 Task: Find connections with filter location Châlons-en-Champagne with filter topic #marketingdigitalwith filter profile language French with filter current company Republic World with filter school Amity University with filter industry Motor Vehicle Manufacturing with filter service category Nonprofit Consulting with filter keywords title Content Strategist
Action: Mouse moved to (526, 68)
Screenshot: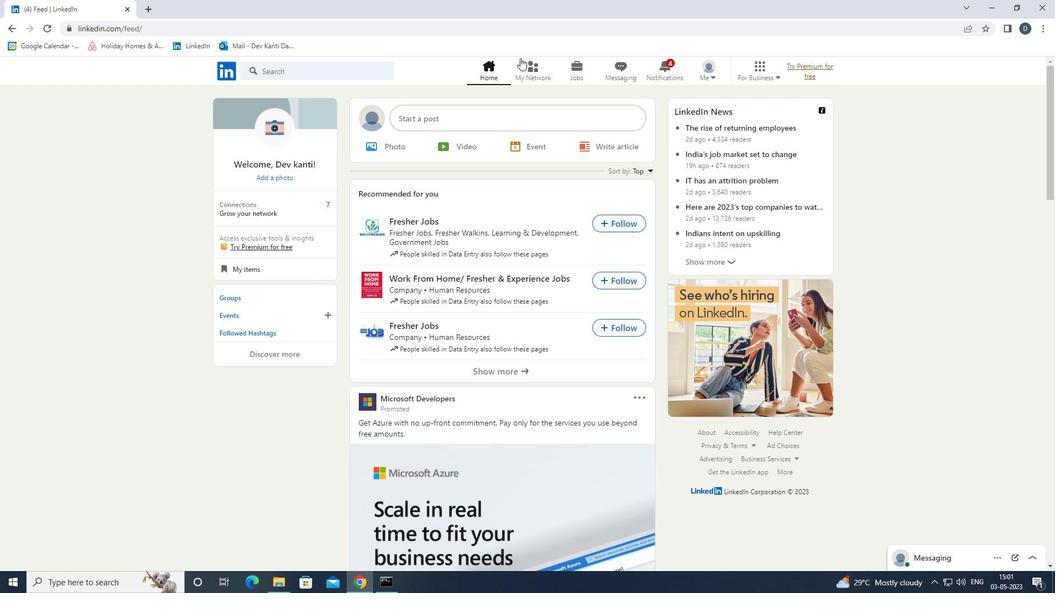 
Action: Mouse pressed left at (526, 68)
Screenshot: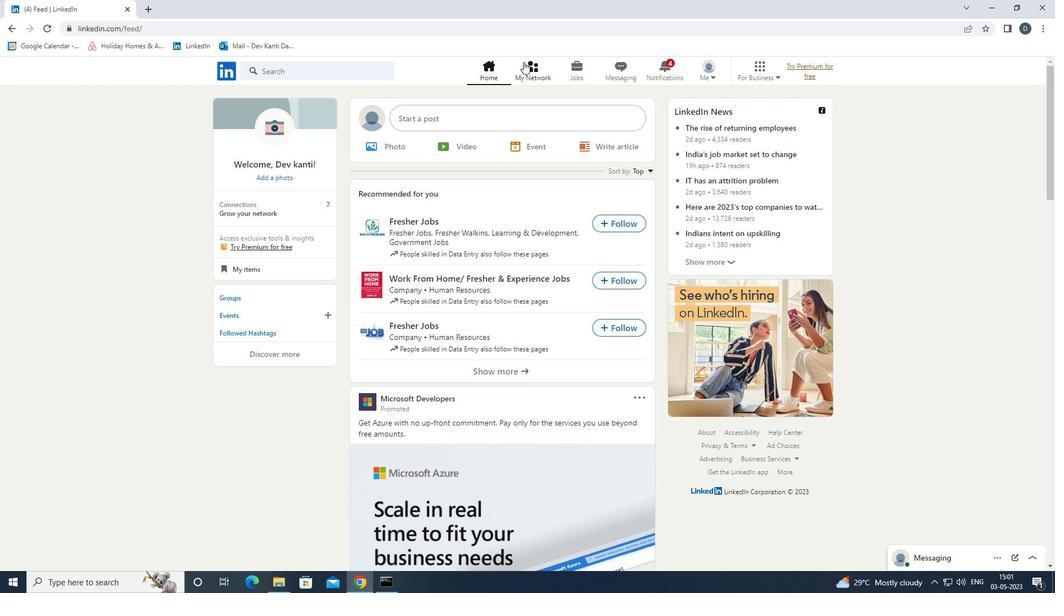 
Action: Mouse moved to (365, 134)
Screenshot: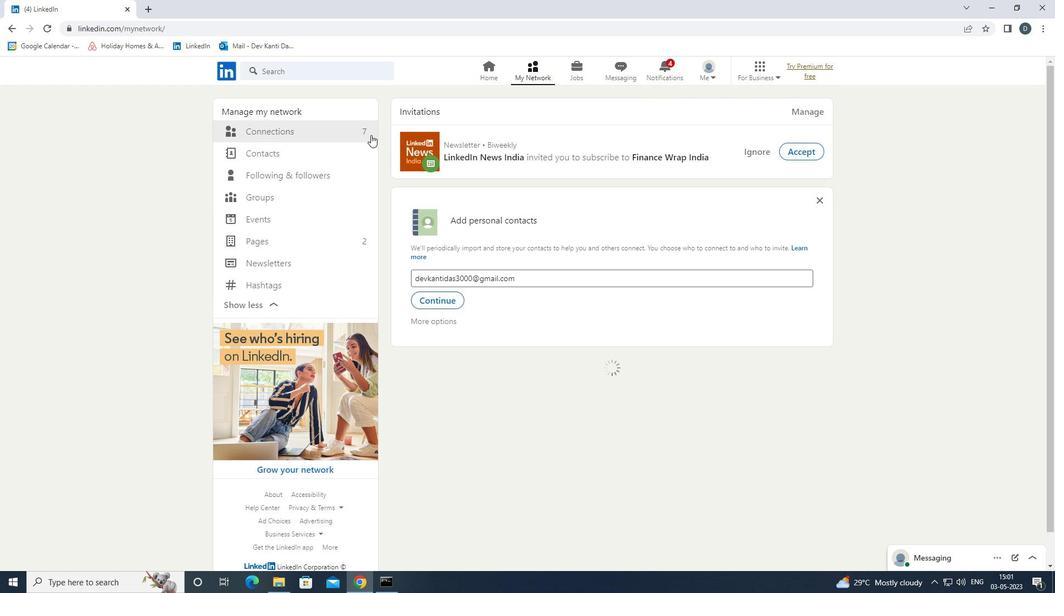
Action: Mouse pressed left at (365, 134)
Screenshot: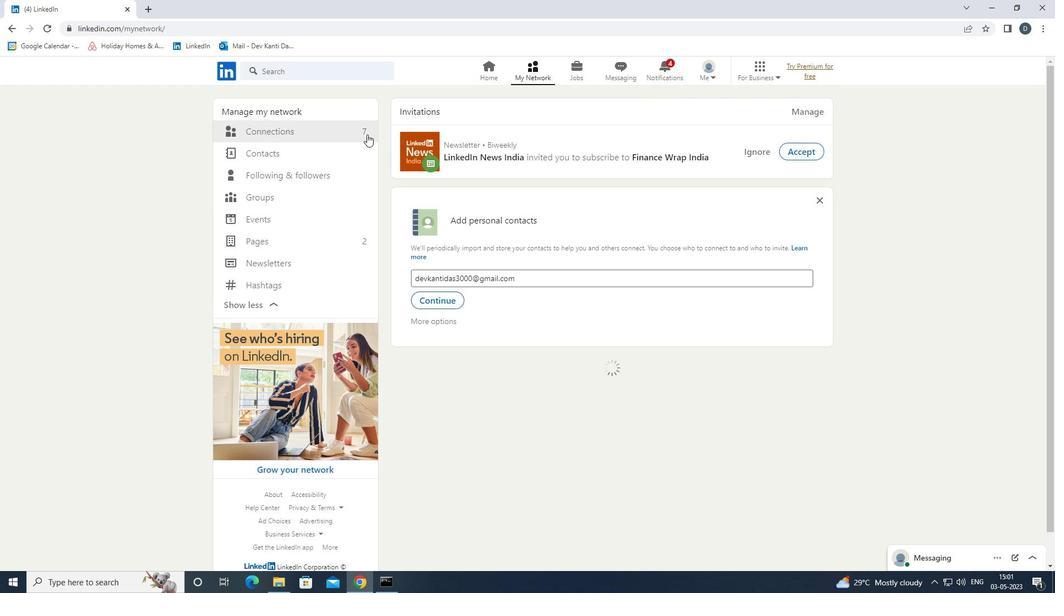 
Action: Mouse moved to (617, 136)
Screenshot: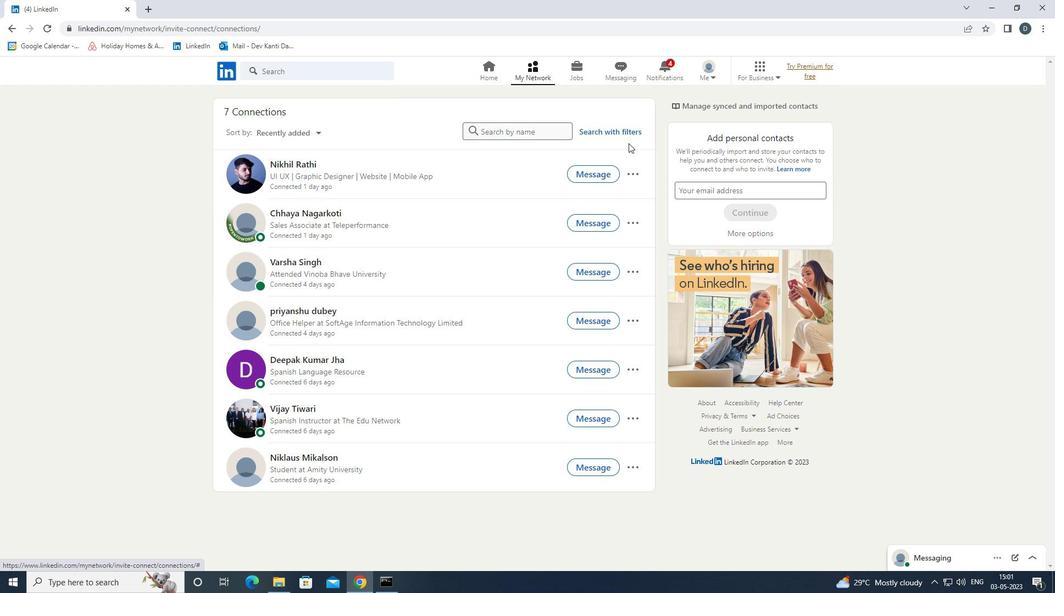 
Action: Mouse pressed left at (617, 136)
Screenshot: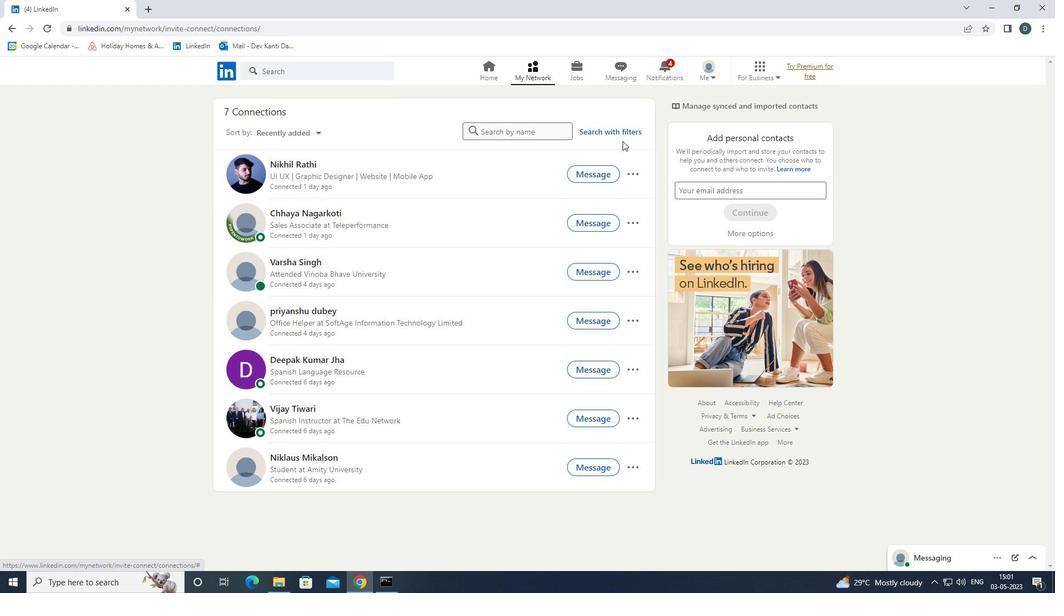 
Action: Mouse moved to (550, 100)
Screenshot: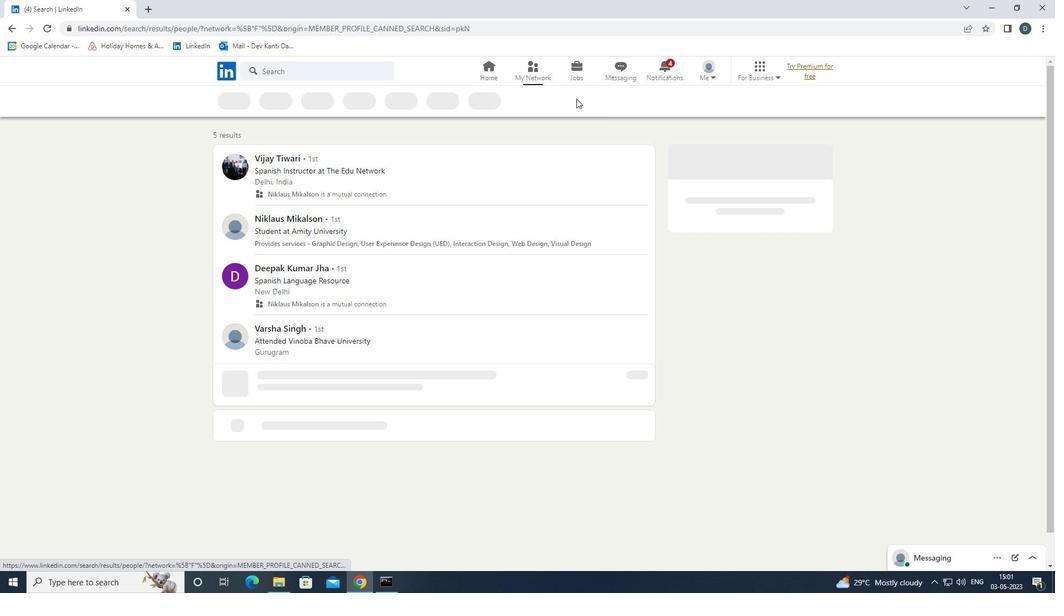 
Action: Mouse pressed left at (550, 100)
Screenshot: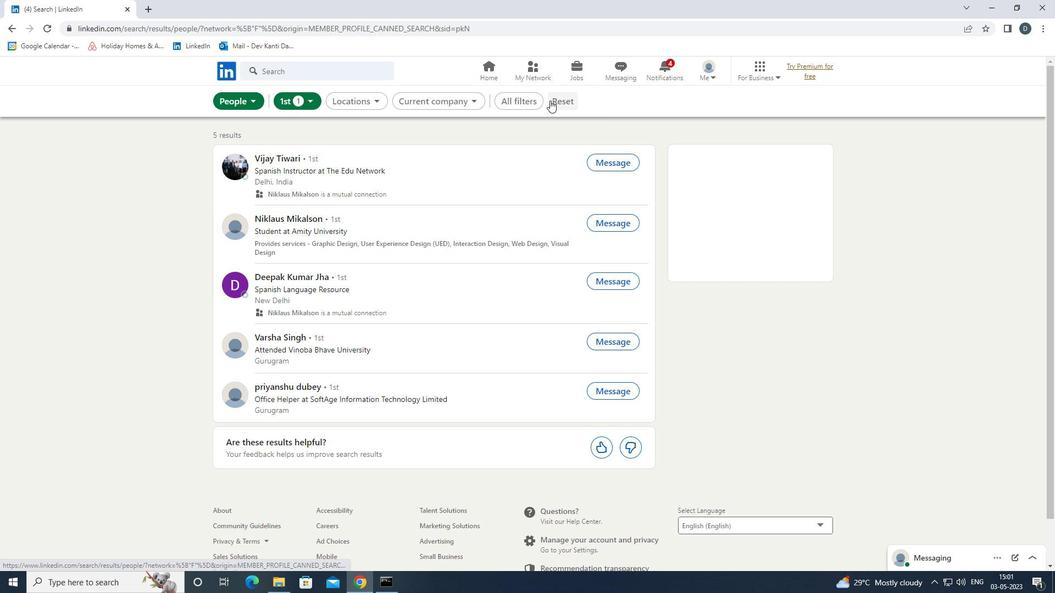 
Action: Mouse moved to (531, 105)
Screenshot: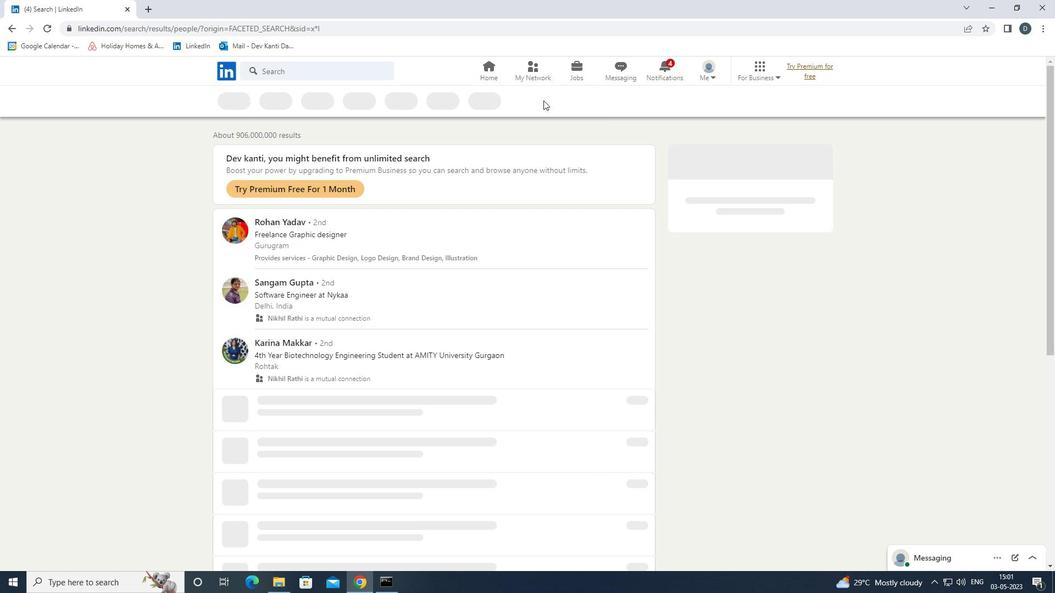 
Action: Mouse pressed left at (531, 105)
Screenshot: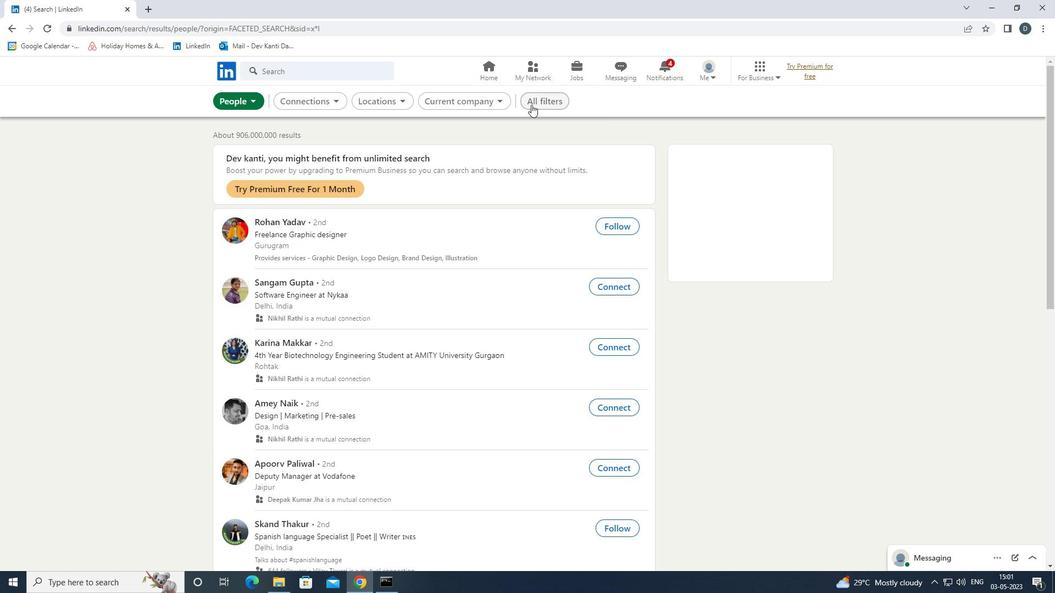 
Action: Mouse moved to (937, 322)
Screenshot: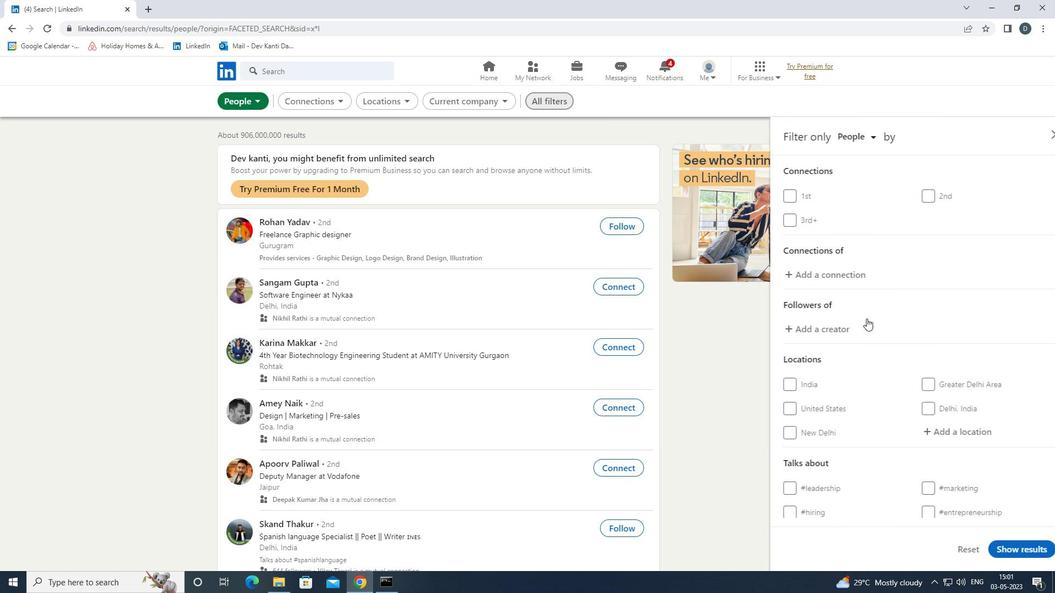 
Action: Mouse scrolled (937, 321) with delta (0, 0)
Screenshot: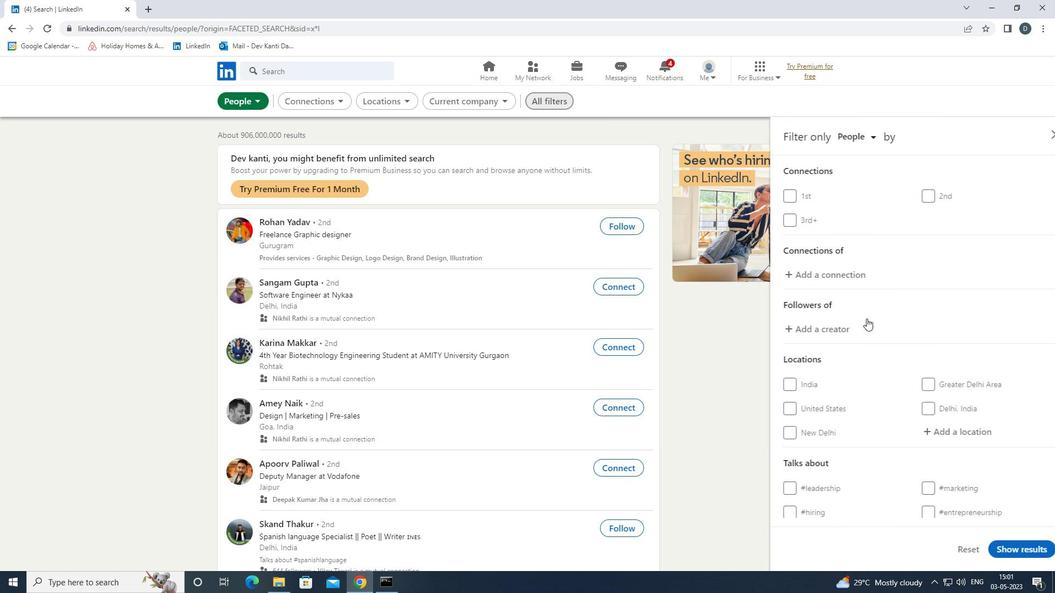 
Action: Mouse moved to (938, 322)
Screenshot: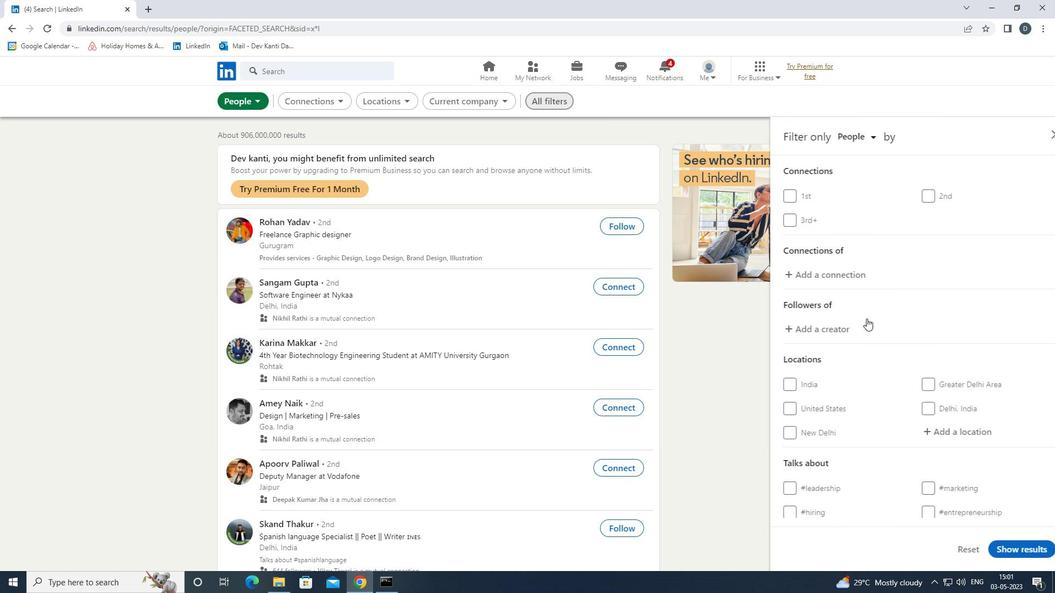 
Action: Mouse scrolled (938, 321) with delta (0, 0)
Screenshot: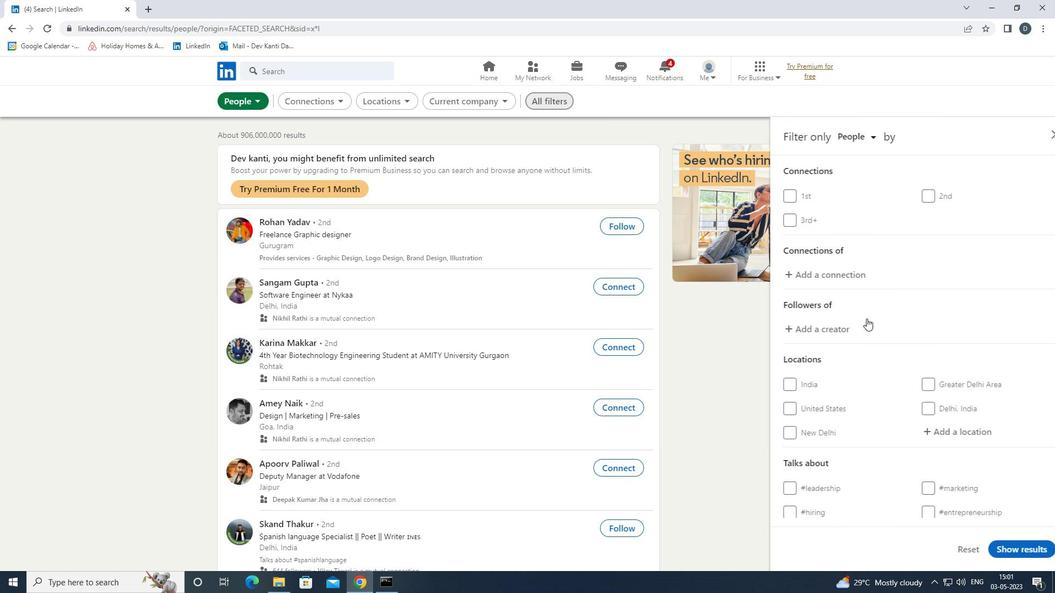 
Action: Mouse moved to (937, 318)
Screenshot: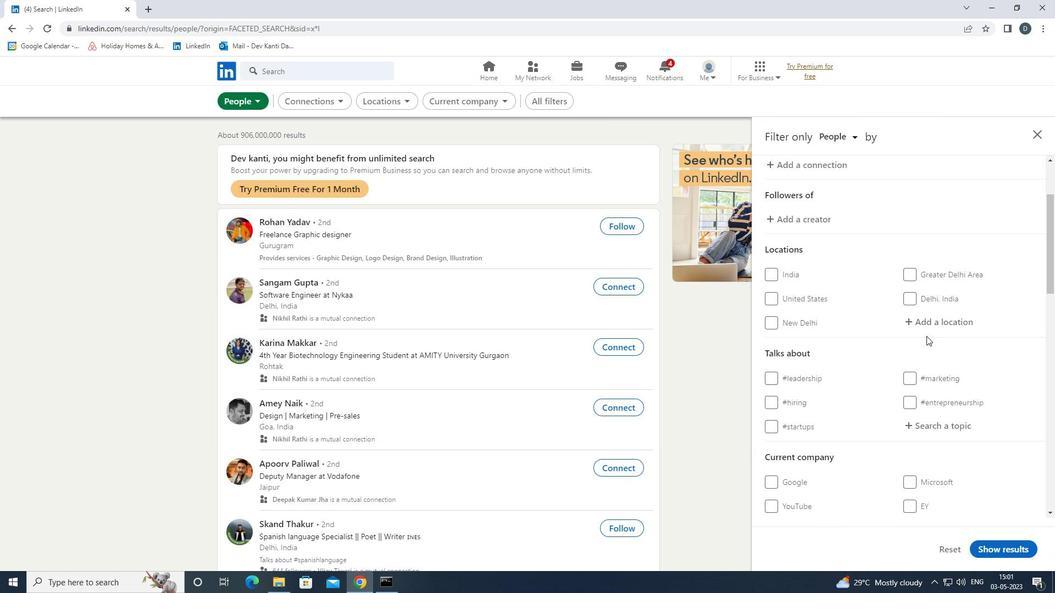 
Action: Mouse pressed left at (937, 318)
Screenshot: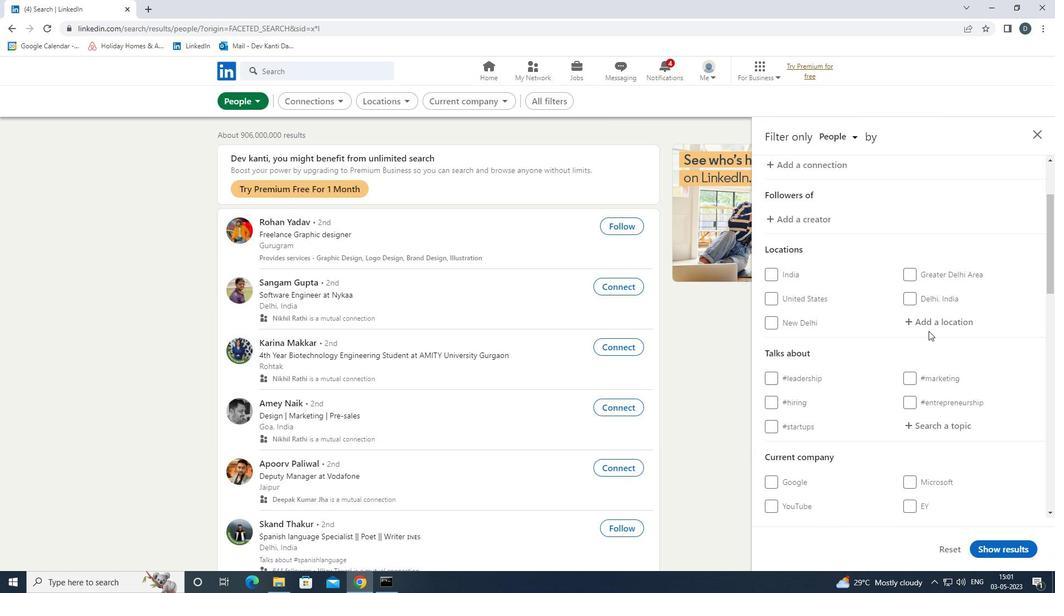 
Action: Mouse moved to (938, 318)
Screenshot: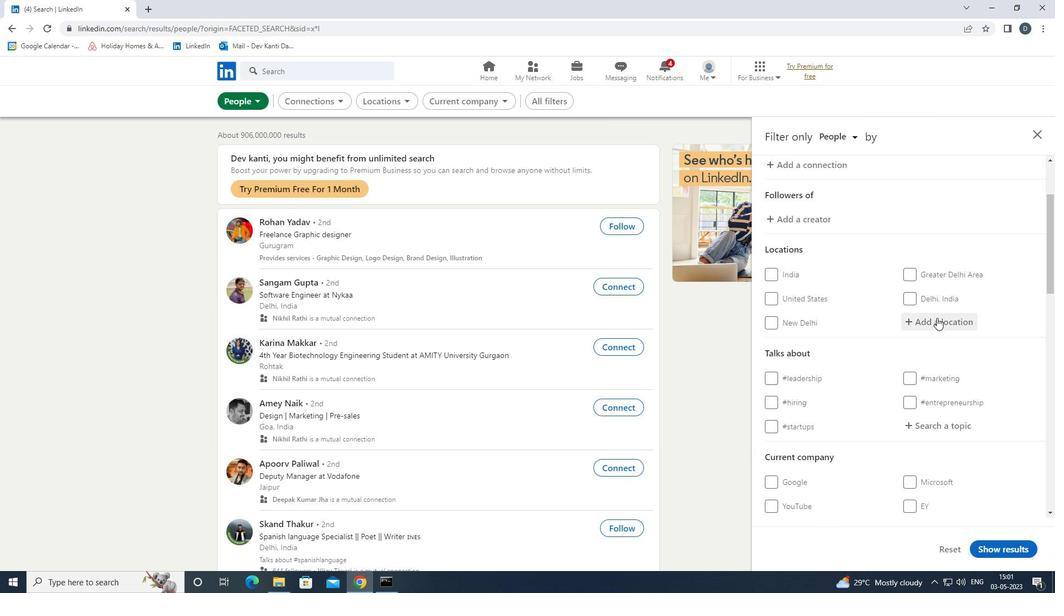 
Action: Key pressed <Key.shift>CHALONS<Key.down><Key.enter>
Screenshot: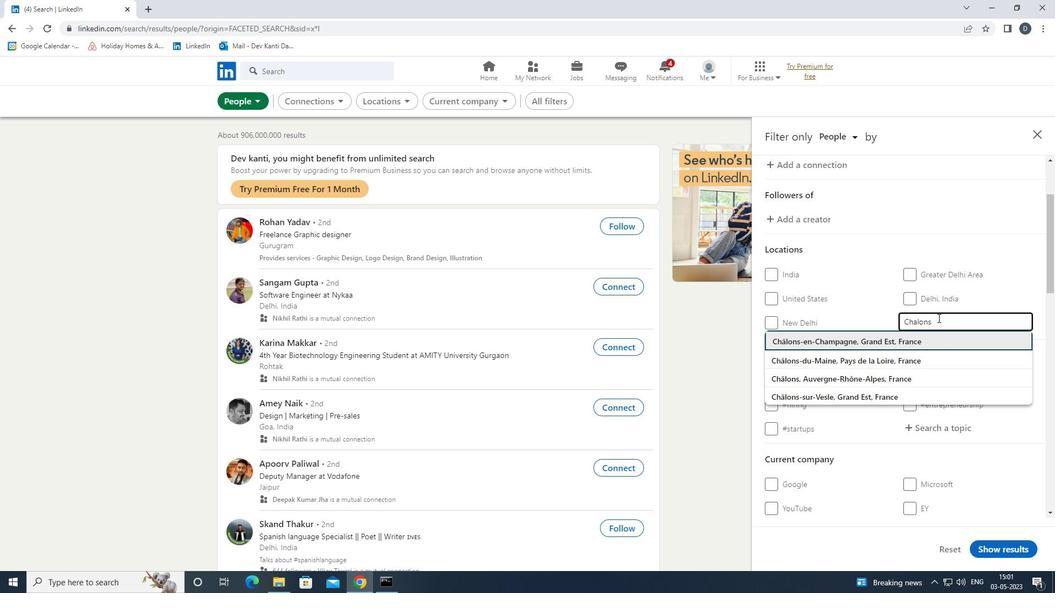 
Action: Mouse moved to (857, 268)
Screenshot: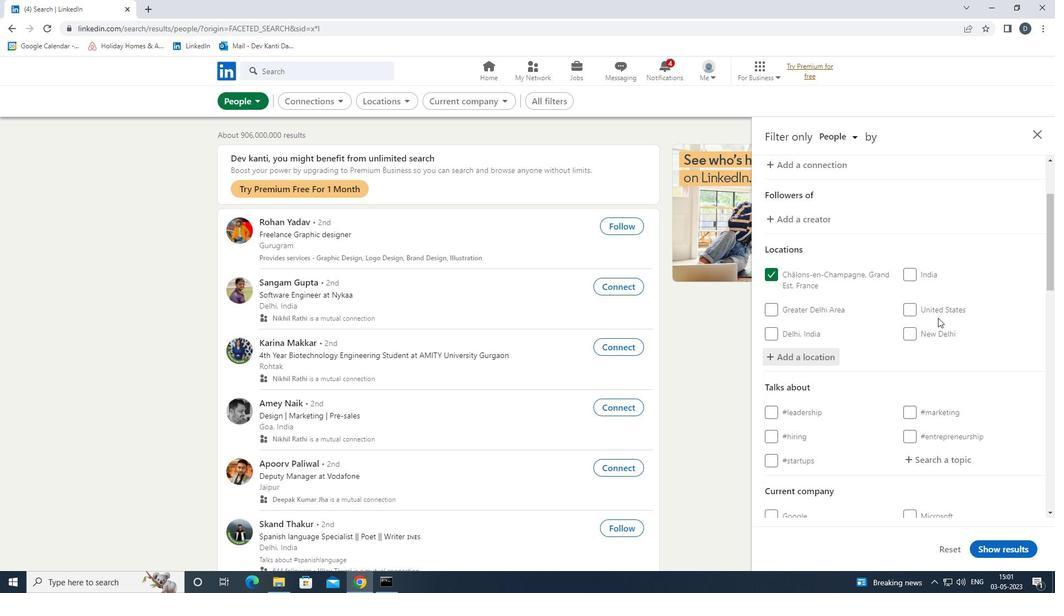 
Action: Mouse scrolled (857, 267) with delta (0, 0)
Screenshot: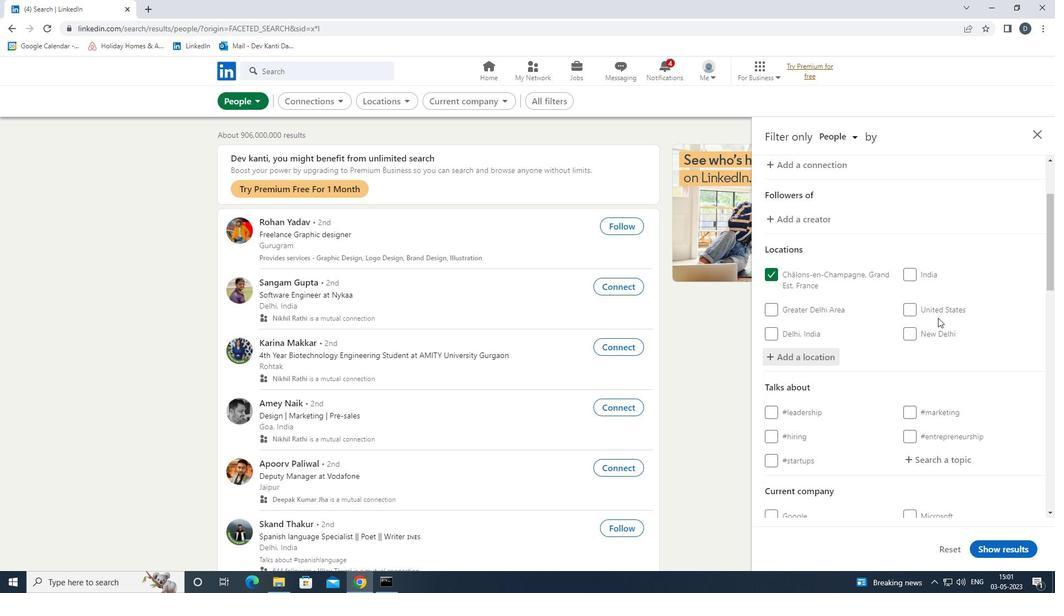 
Action: Mouse moved to (859, 275)
Screenshot: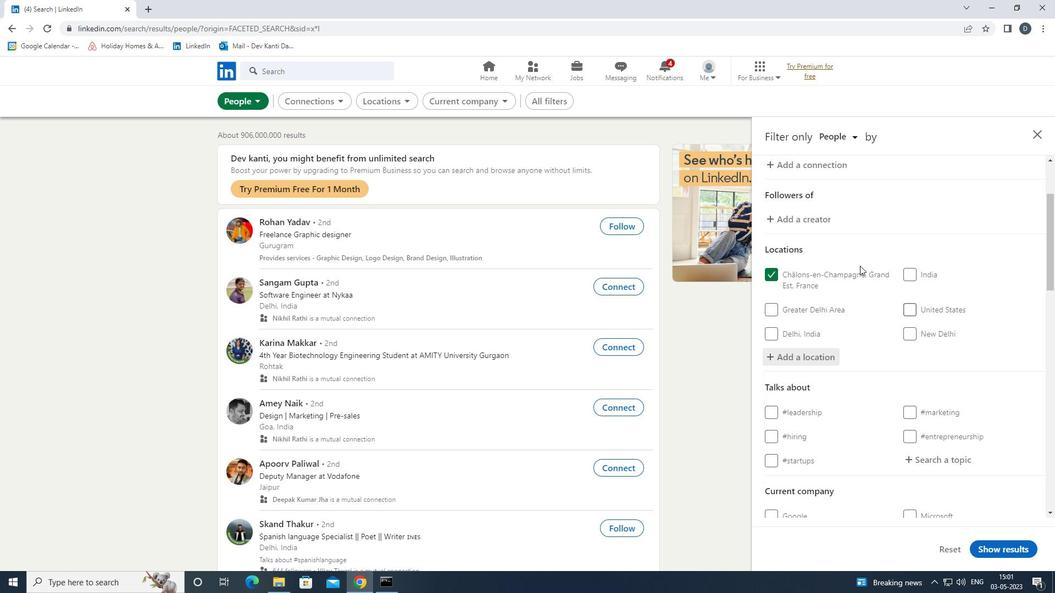 
Action: Mouse scrolled (859, 274) with delta (0, 0)
Screenshot: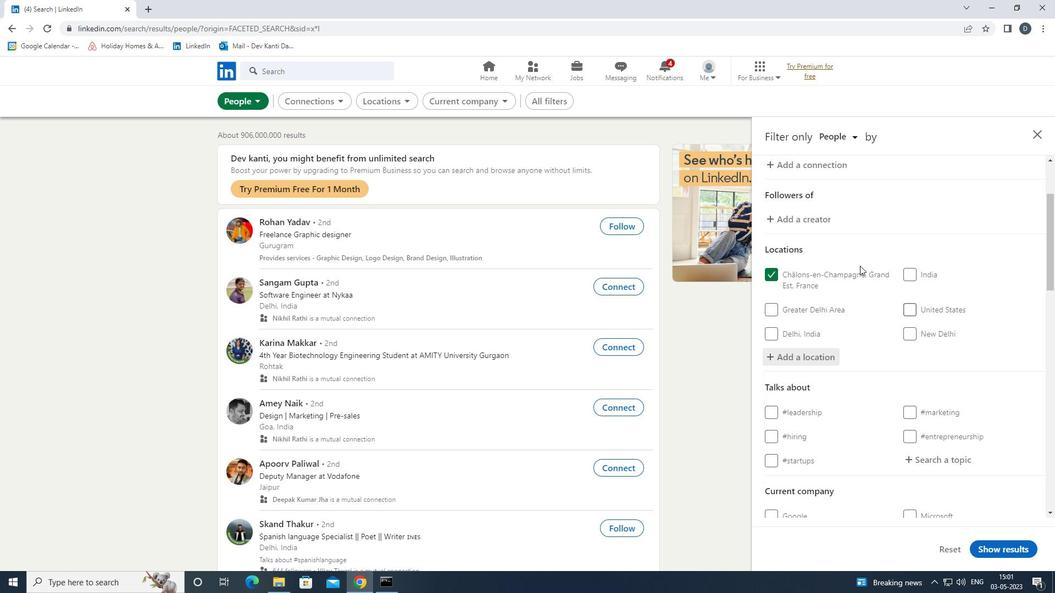 
Action: Mouse moved to (935, 356)
Screenshot: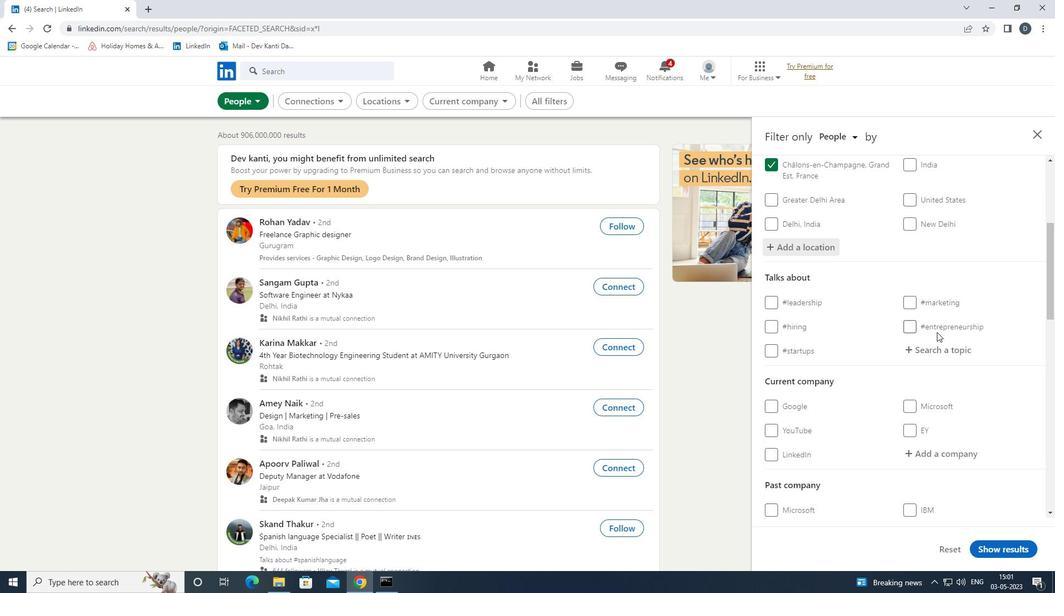 
Action: Mouse pressed left at (935, 356)
Screenshot: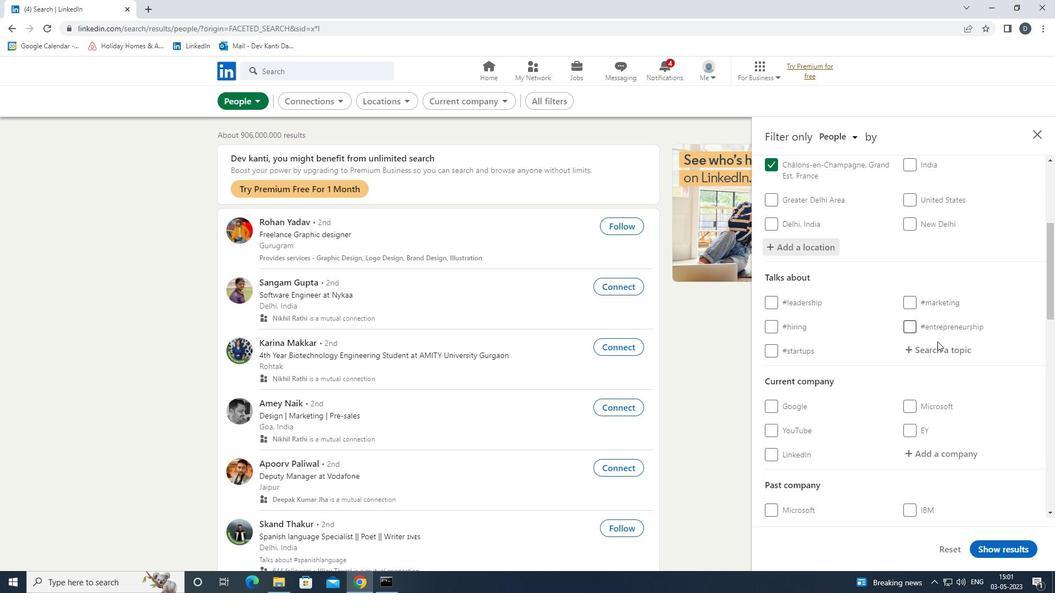 
Action: Mouse moved to (933, 357)
Screenshot: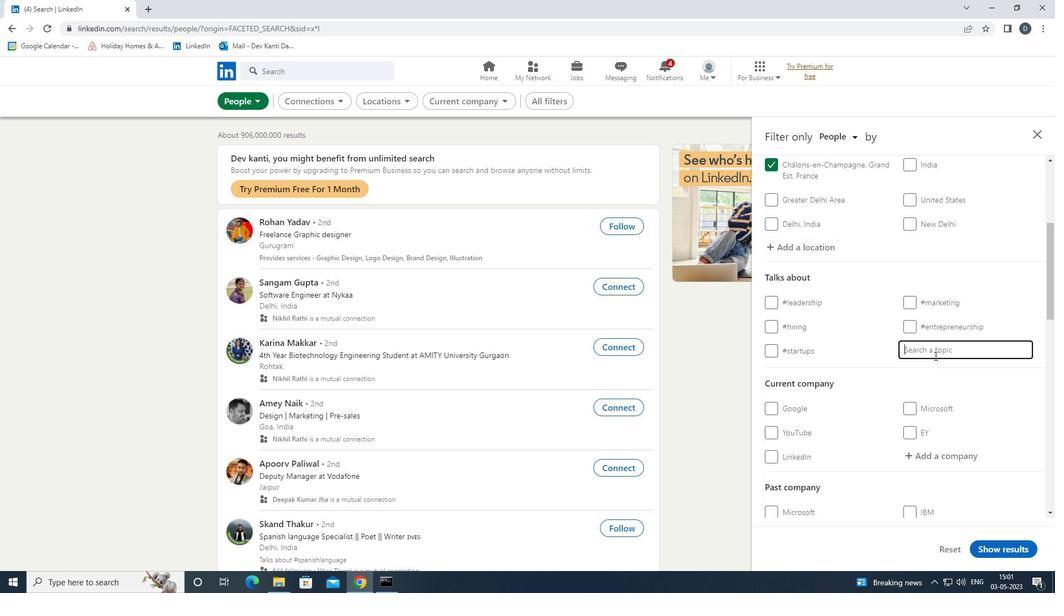 
Action: Key pressed <Key.shift>MARKETINGDIGITAL<Key.down><Key.enter>
Screenshot: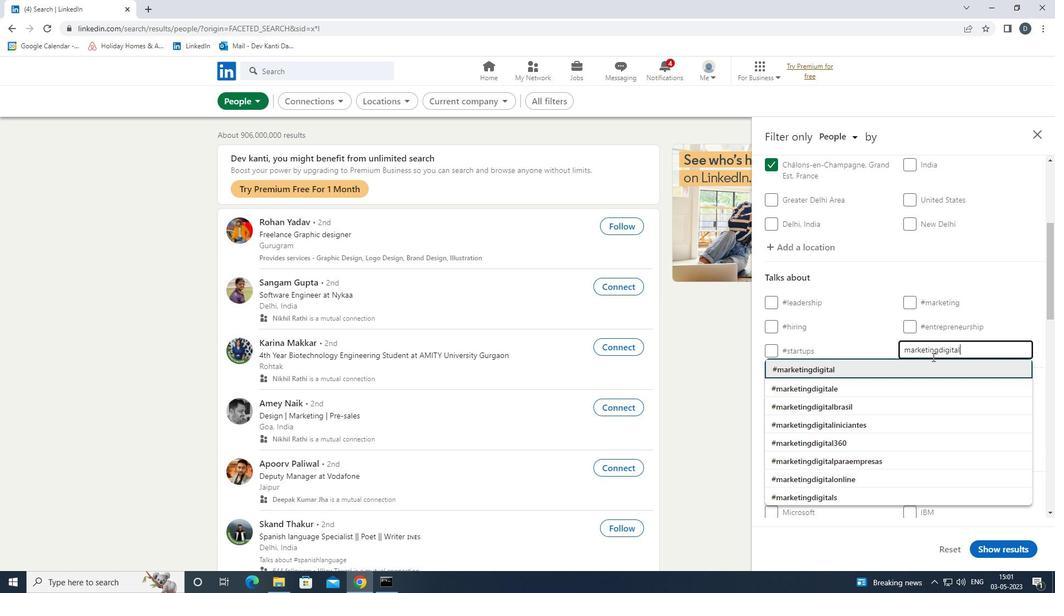 
Action: Mouse moved to (885, 291)
Screenshot: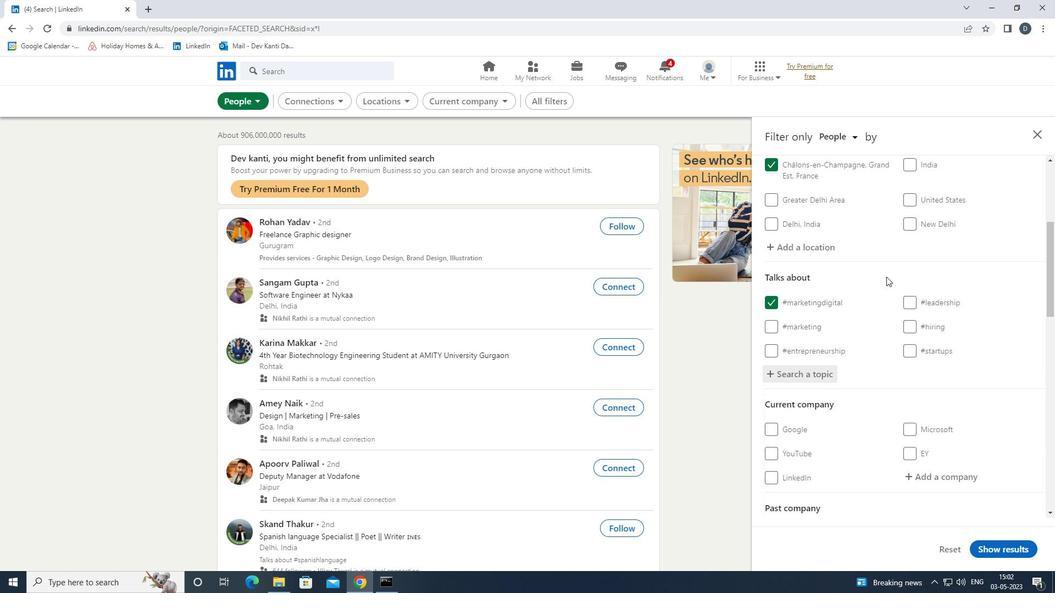 
Action: Mouse scrolled (885, 290) with delta (0, 0)
Screenshot: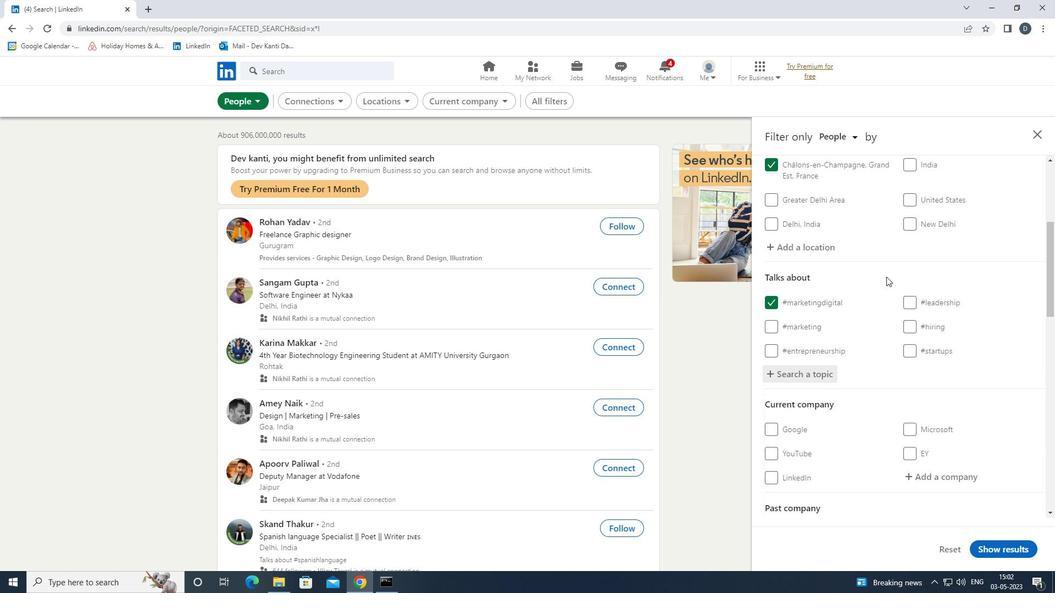 
Action: Mouse moved to (885, 292)
Screenshot: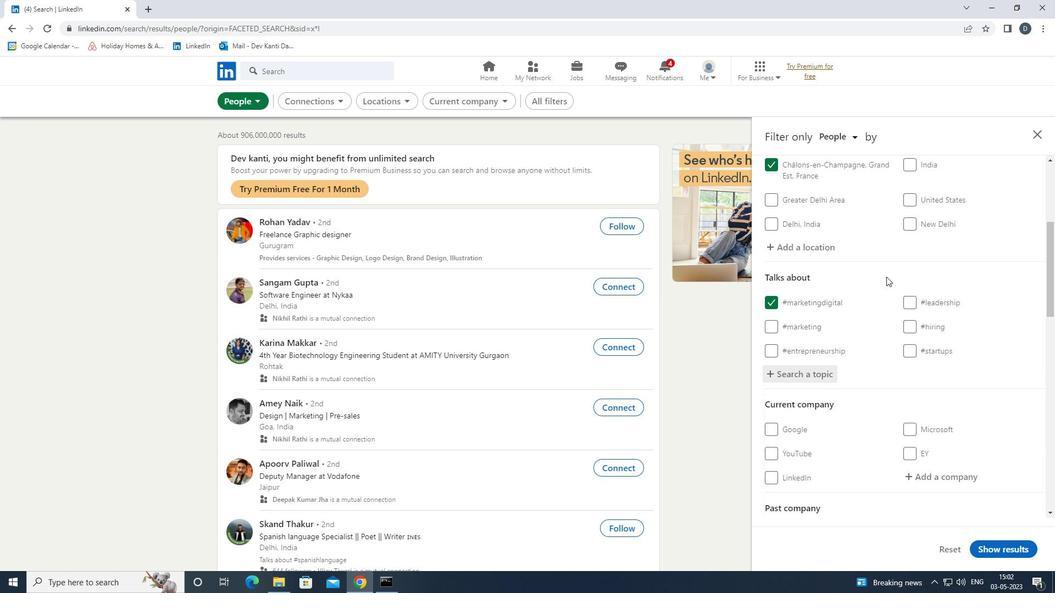 
Action: Mouse scrolled (885, 291) with delta (0, 0)
Screenshot: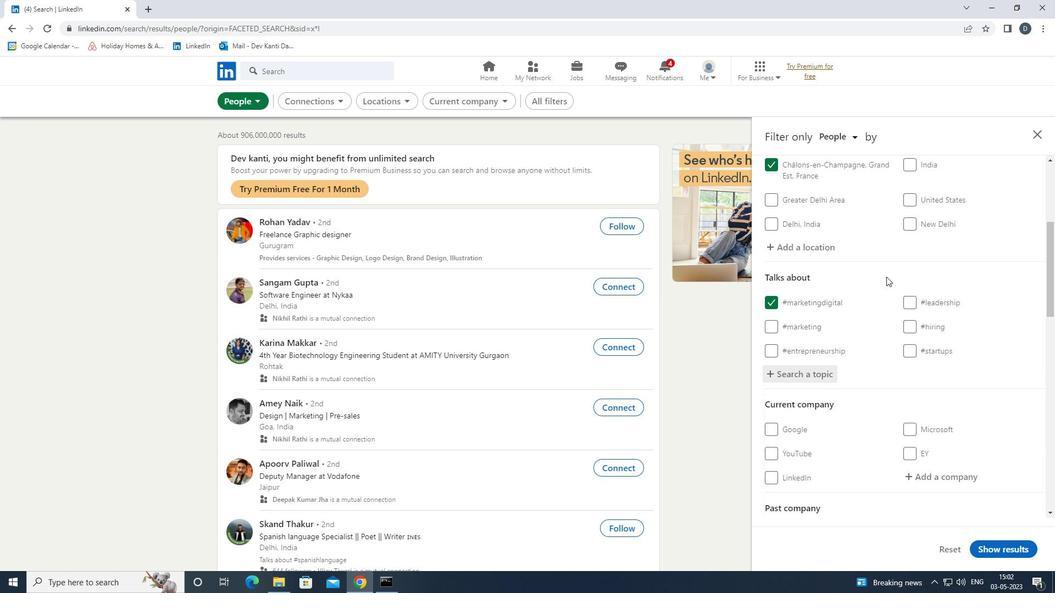 
Action: Mouse moved to (925, 362)
Screenshot: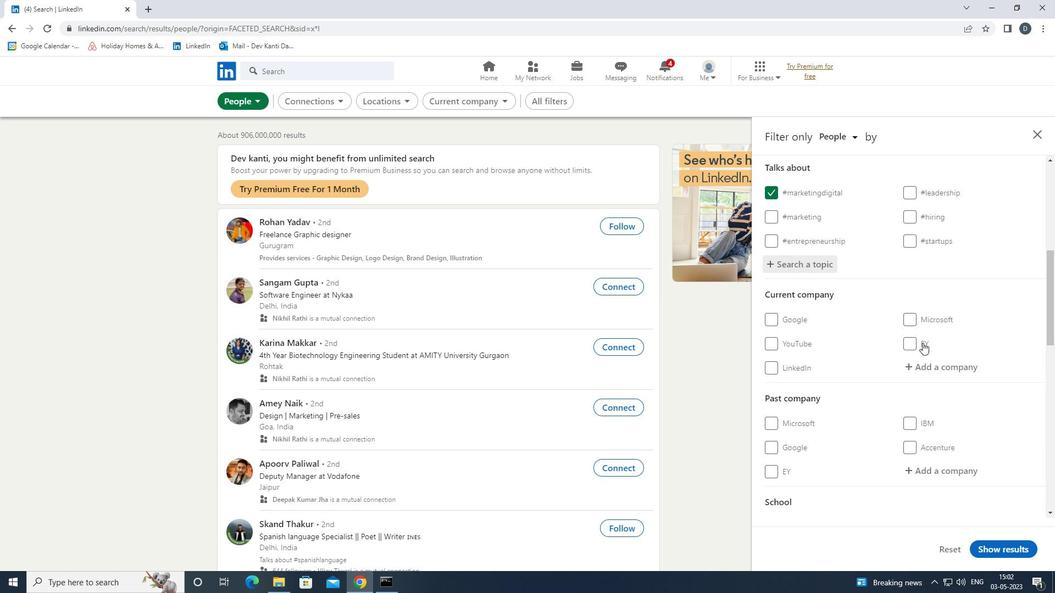 
Action: Mouse pressed left at (925, 362)
Screenshot: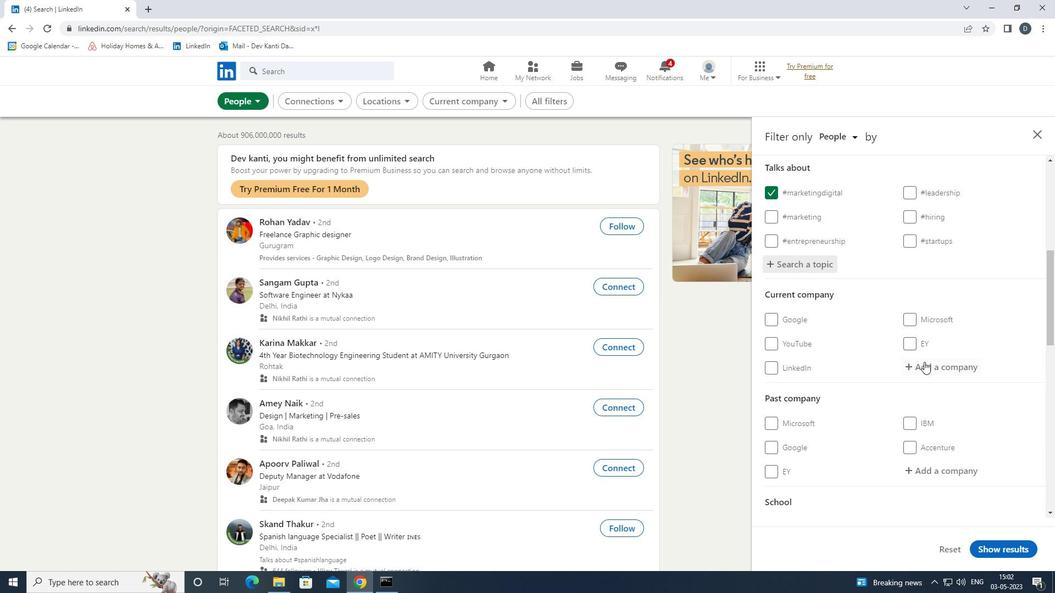 
Action: Mouse moved to (912, 361)
Screenshot: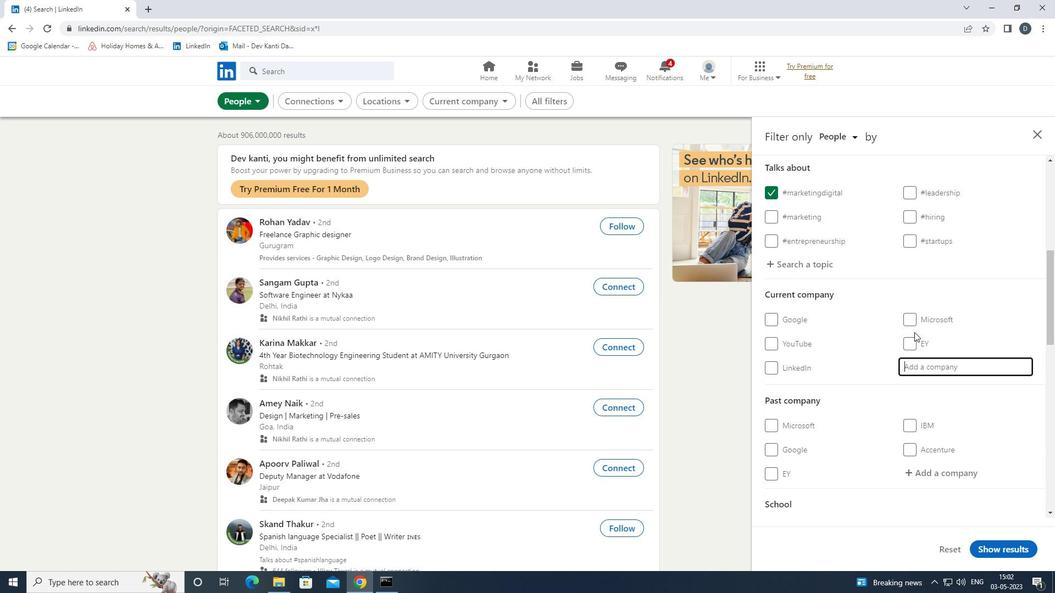 
Action: Mouse scrolled (912, 361) with delta (0, 0)
Screenshot: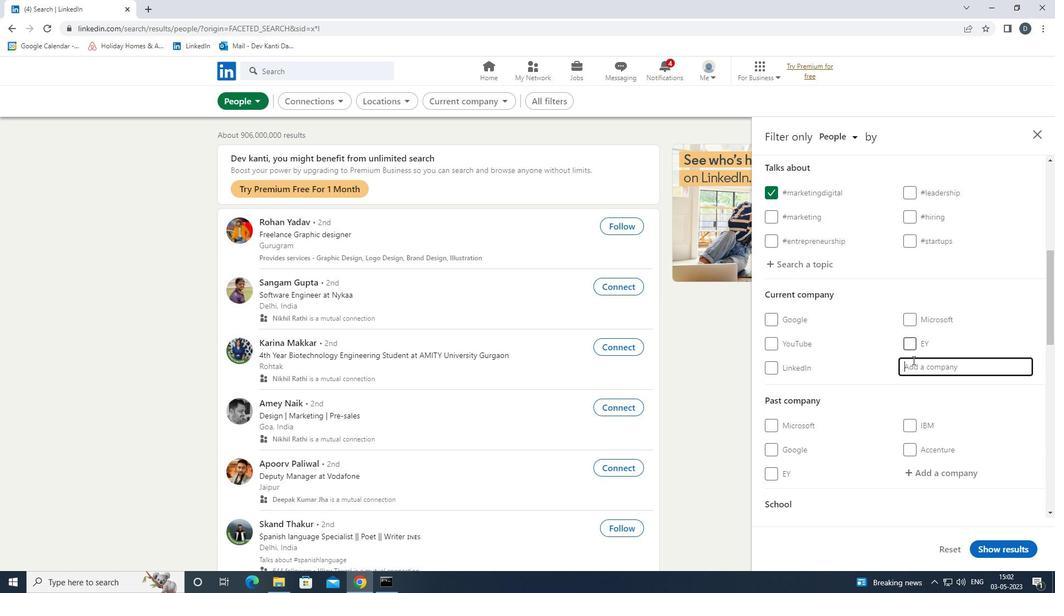
Action: Mouse moved to (912, 362)
Screenshot: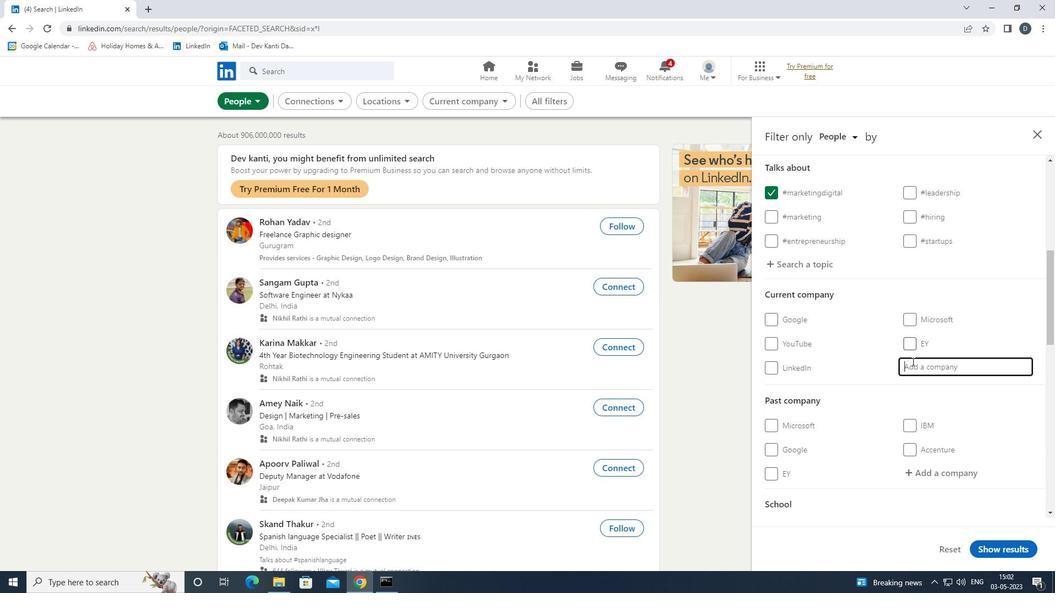 
Action: Mouse scrolled (912, 361) with delta (0, 0)
Screenshot: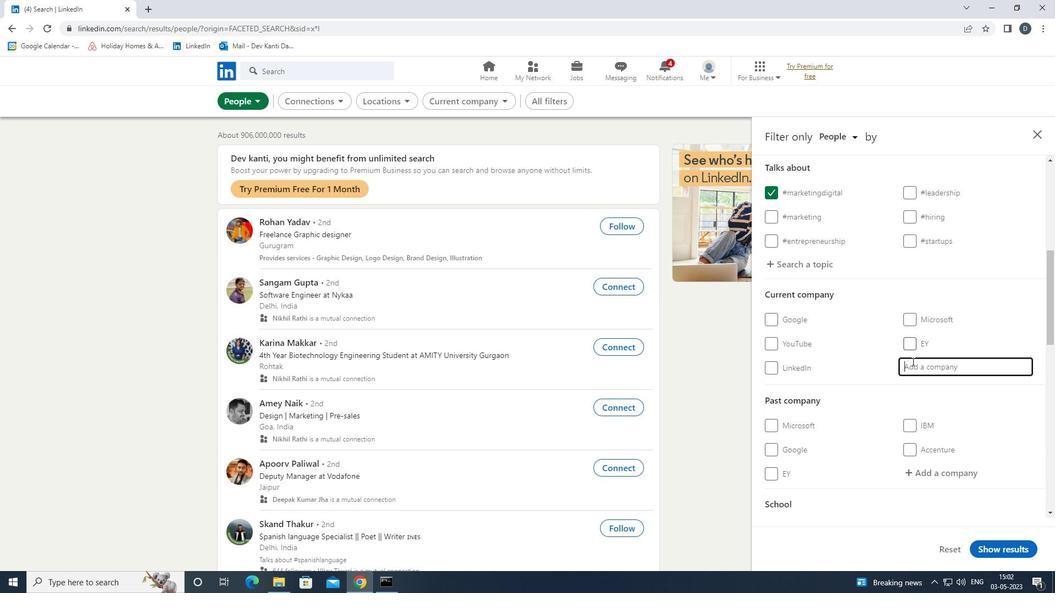 
Action: Mouse moved to (912, 362)
Screenshot: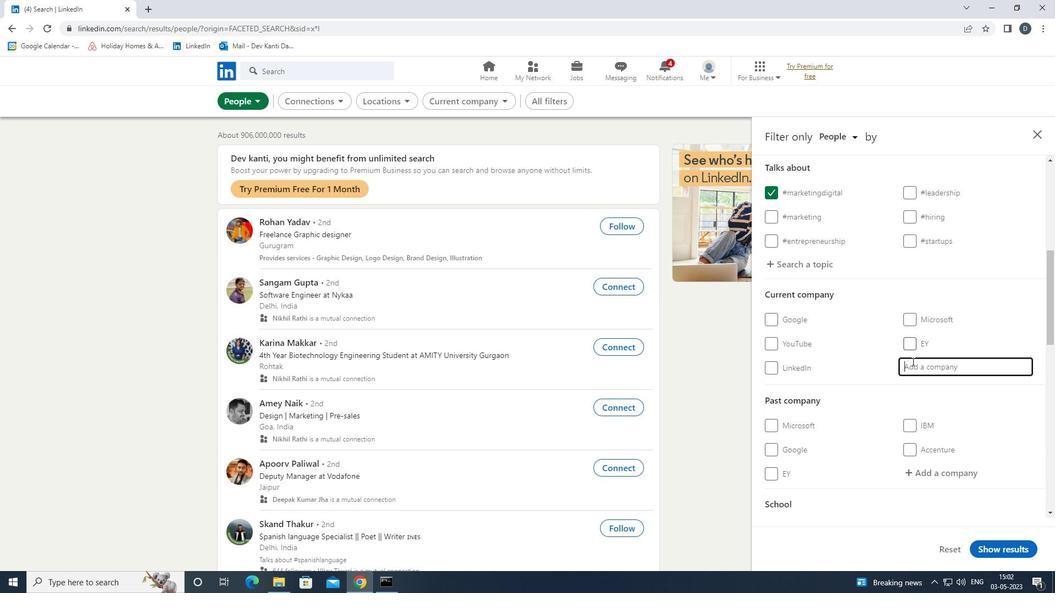 
Action: Mouse scrolled (912, 362) with delta (0, 0)
Screenshot: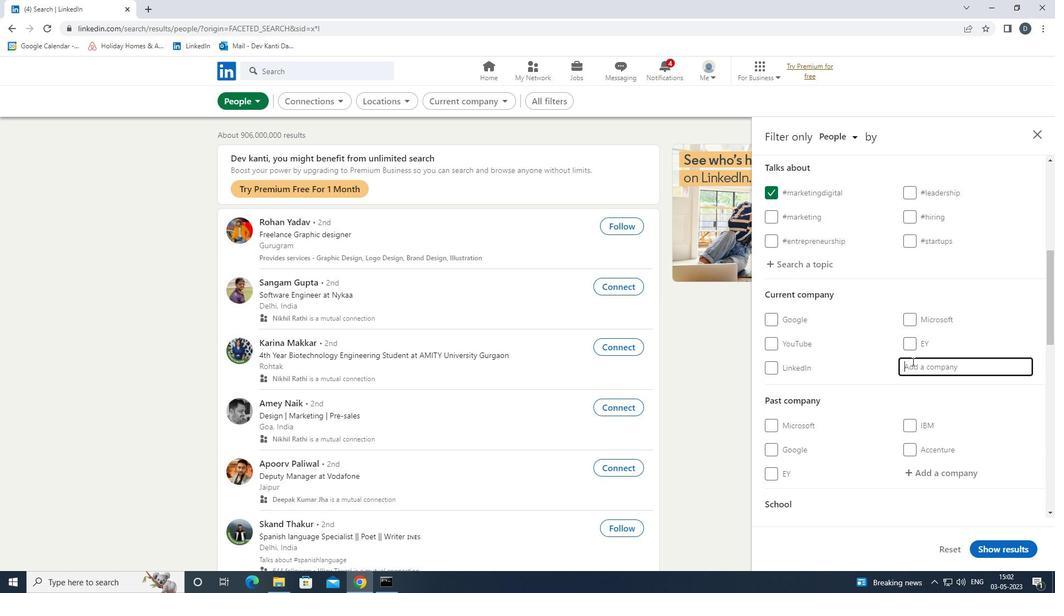 
Action: Mouse moved to (912, 363)
Screenshot: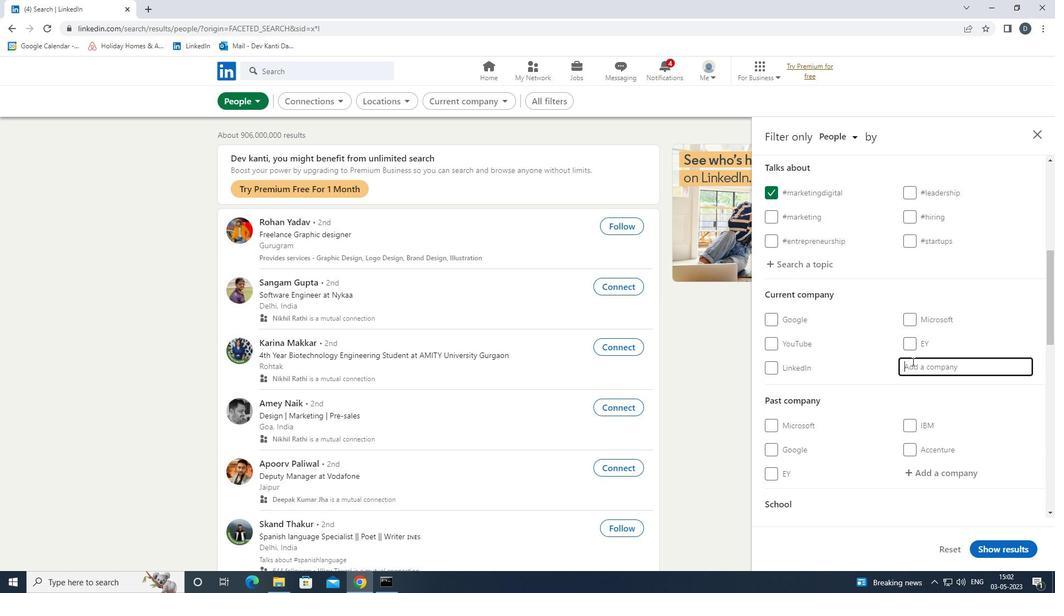 
Action: Mouse scrolled (912, 362) with delta (0, 0)
Screenshot: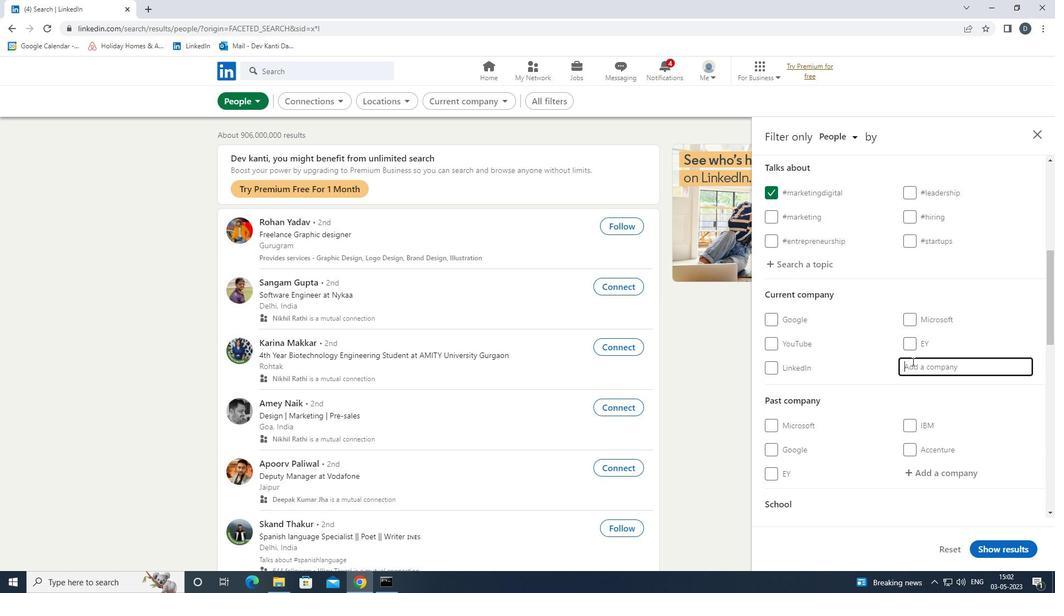 
Action: Mouse moved to (915, 361)
Screenshot: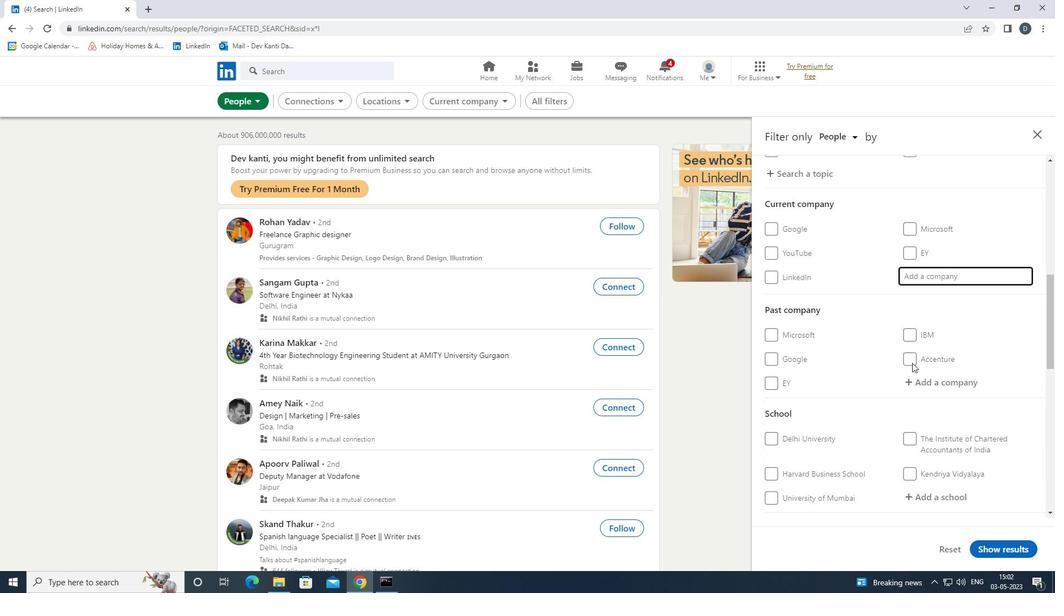 
Action: Mouse scrolled (915, 361) with delta (0, 0)
Screenshot: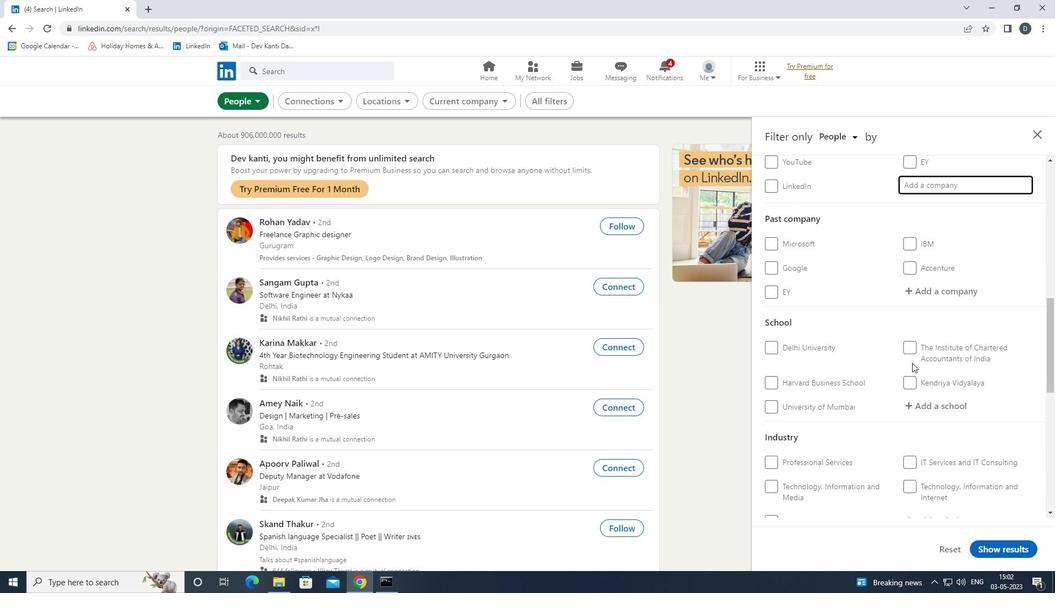 
Action: Mouse scrolled (915, 361) with delta (0, 0)
Screenshot: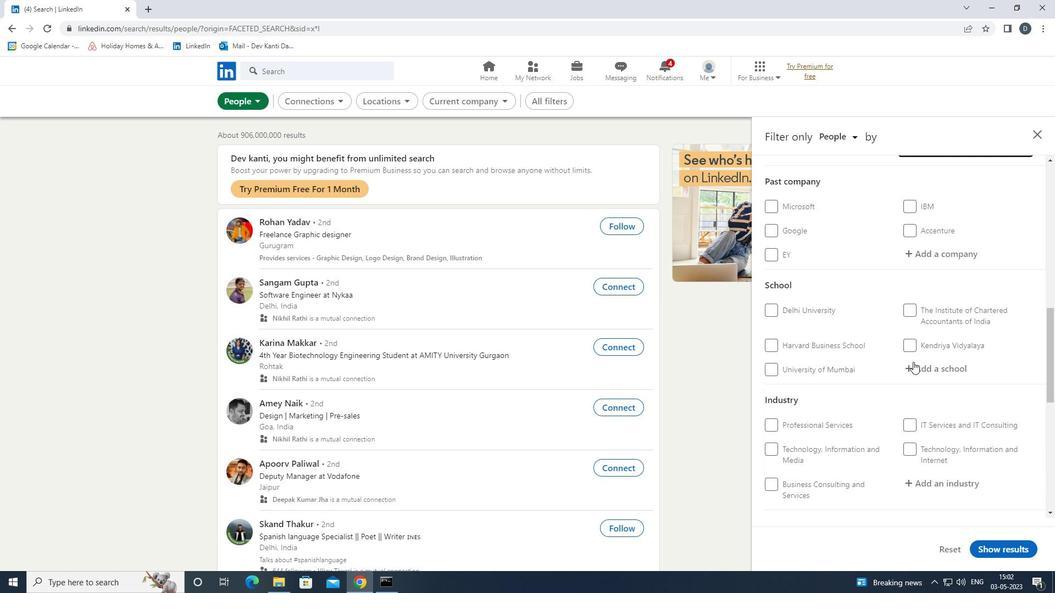 
Action: Mouse scrolled (915, 361) with delta (0, 0)
Screenshot: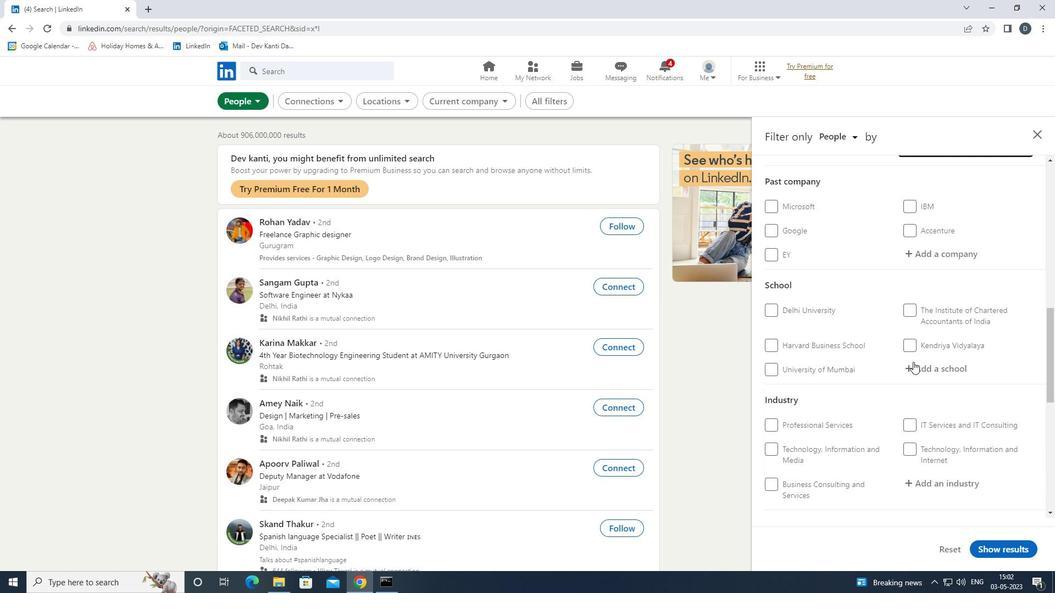 
Action: Mouse moved to (915, 360)
Screenshot: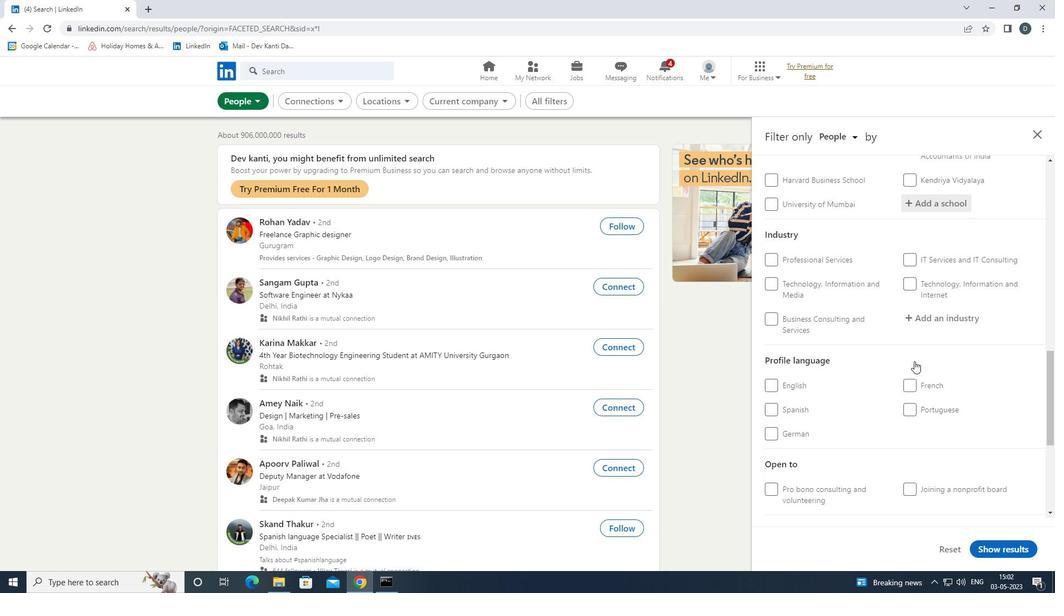 
Action: Mouse scrolled (915, 360) with delta (0, 0)
Screenshot: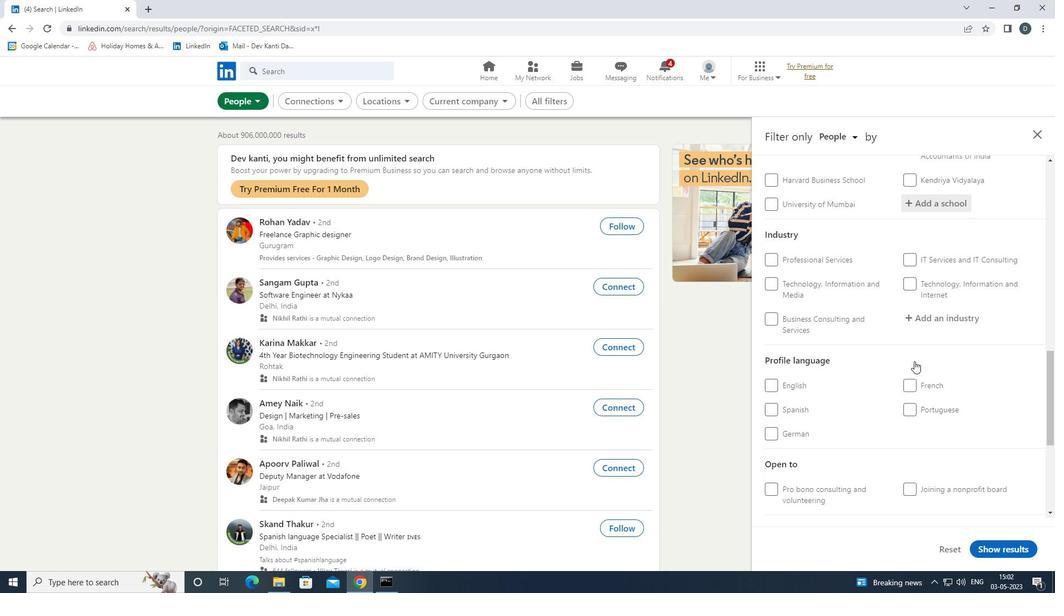 
Action: Mouse moved to (930, 331)
Screenshot: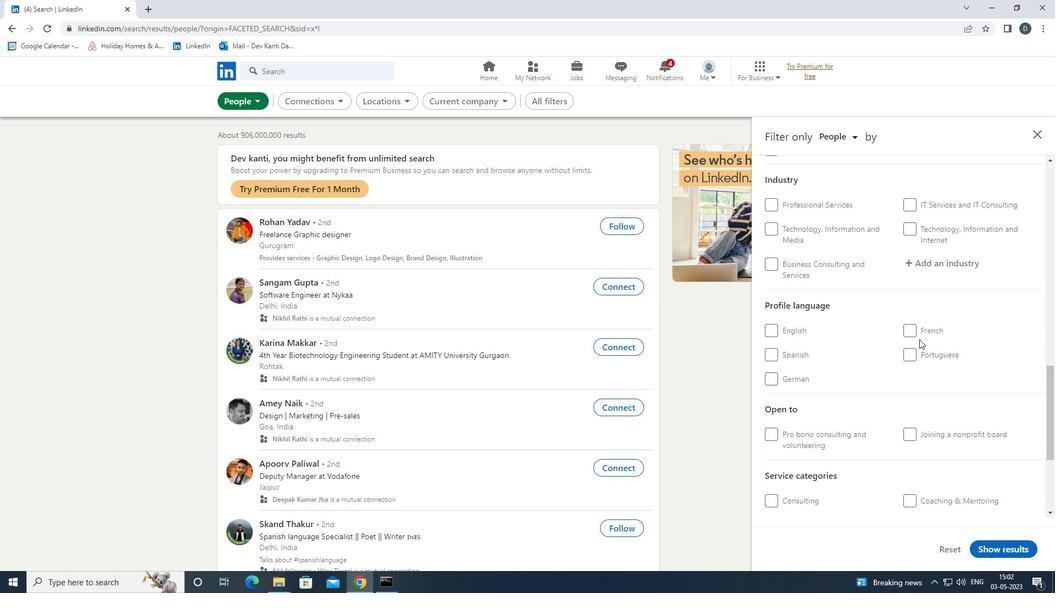 
Action: Mouse pressed left at (930, 331)
Screenshot: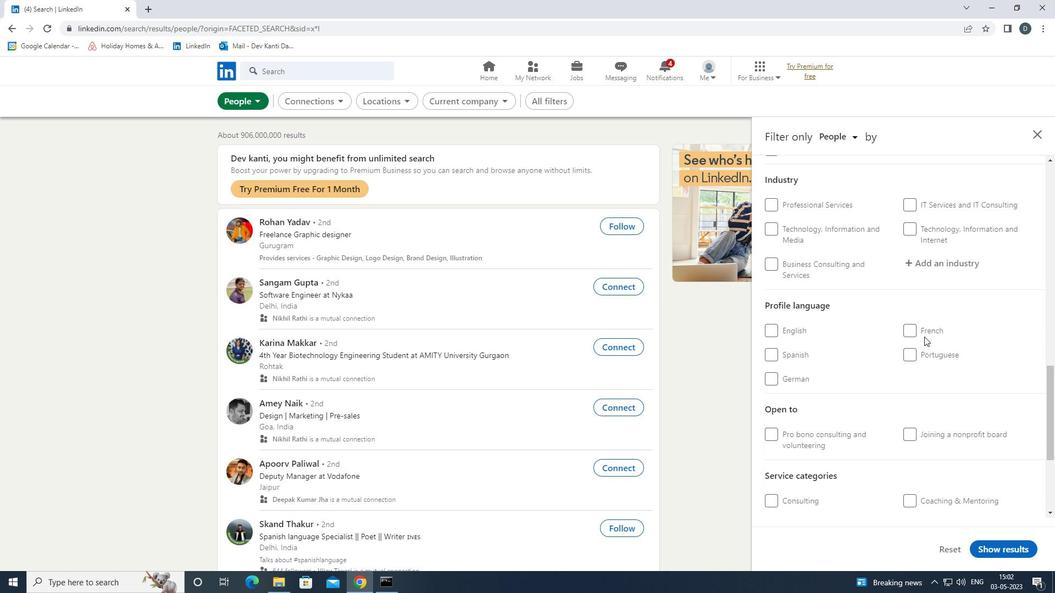 
Action: Mouse scrolled (930, 331) with delta (0, 0)
Screenshot: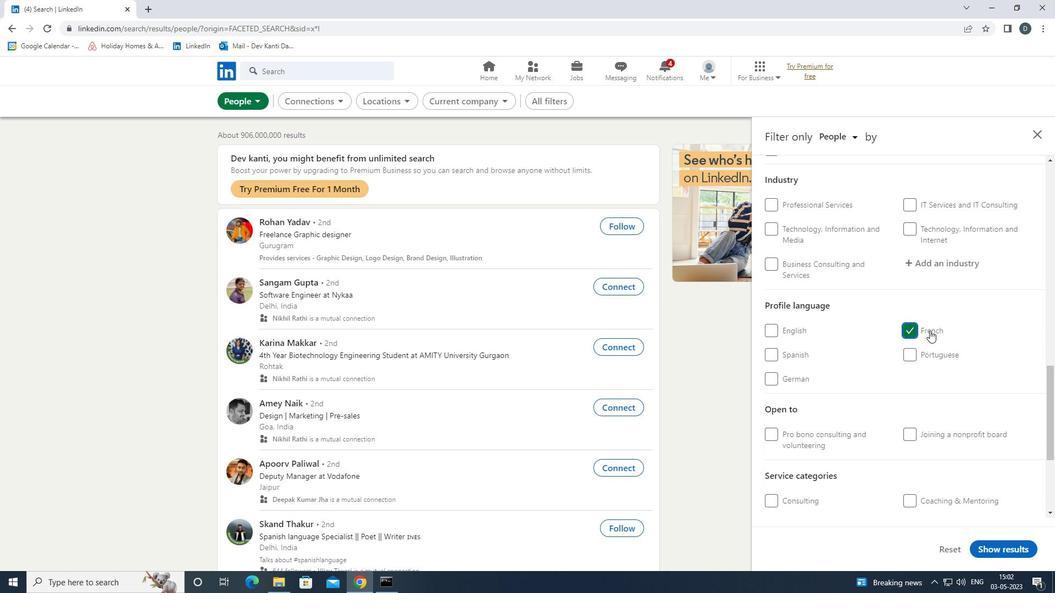 
Action: Mouse scrolled (930, 331) with delta (0, 0)
Screenshot: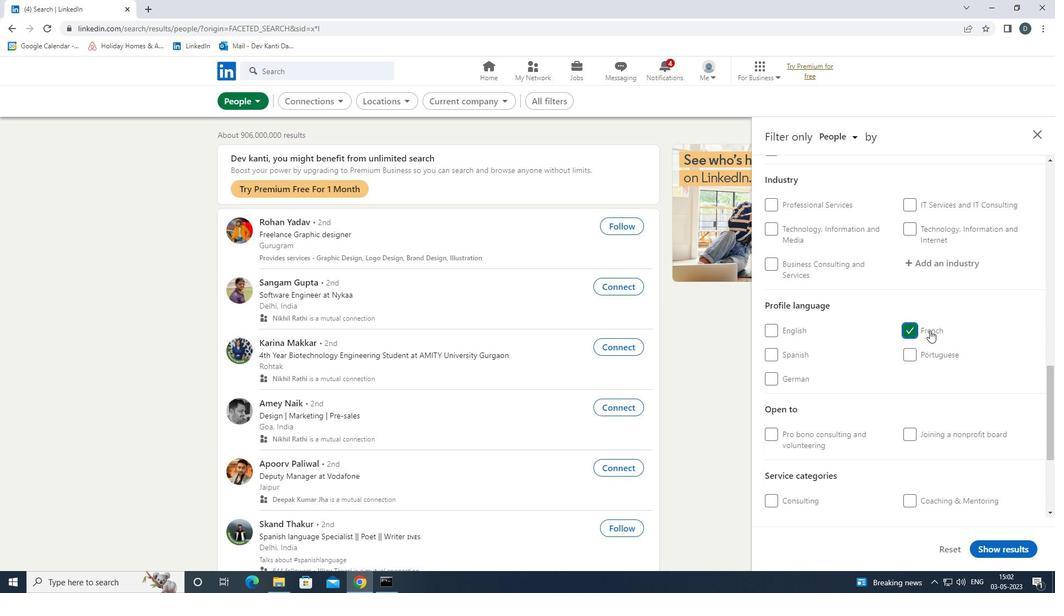 
Action: Mouse scrolled (930, 331) with delta (0, 0)
Screenshot: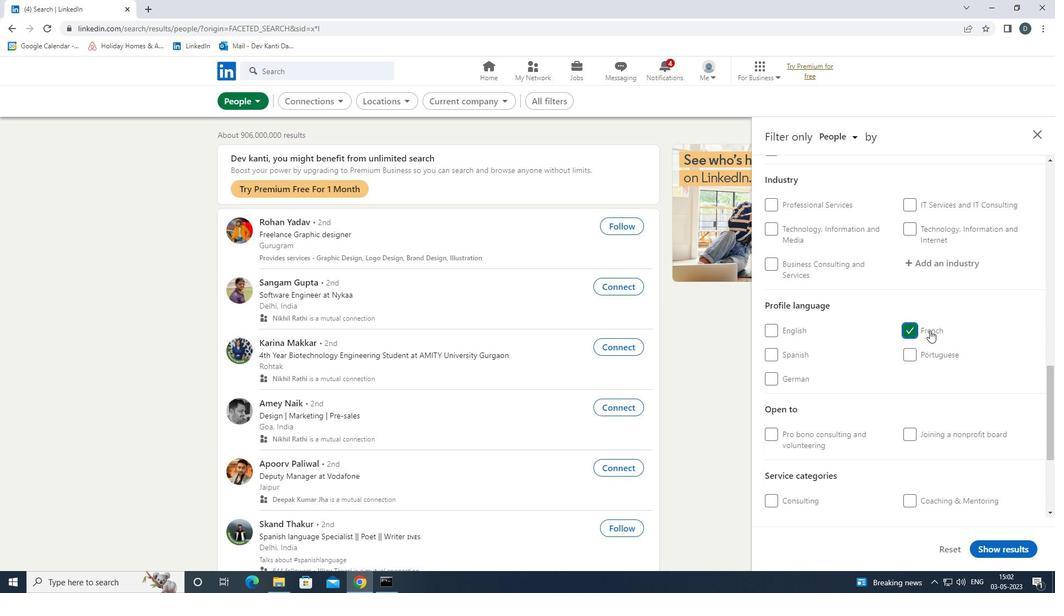 
Action: Mouse scrolled (930, 331) with delta (0, 0)
Screenshot: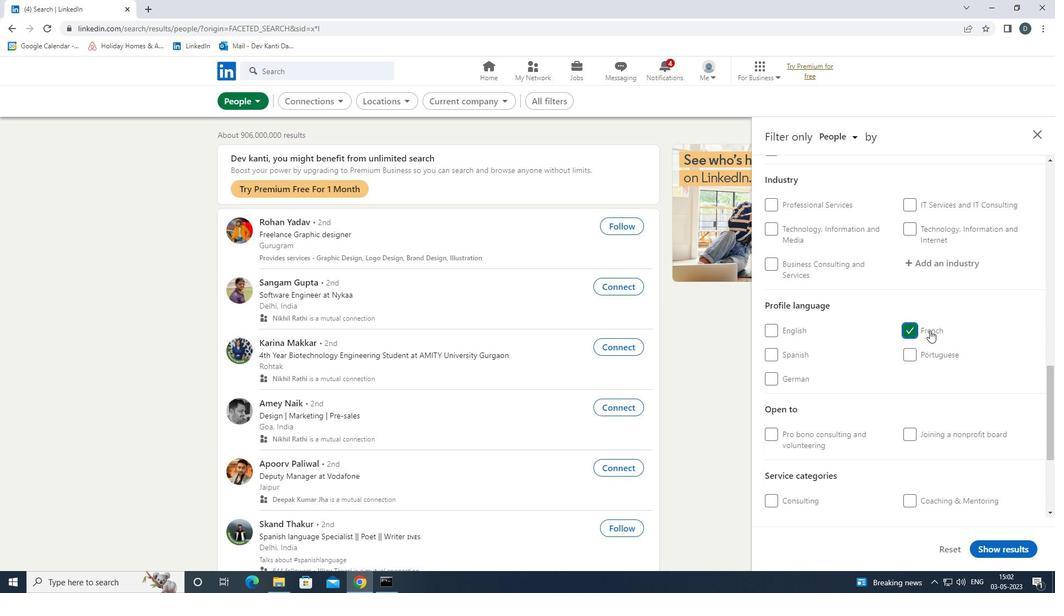 
Action: Mouse scrolled (930, 331) with delta (0, 0)
Screenshot: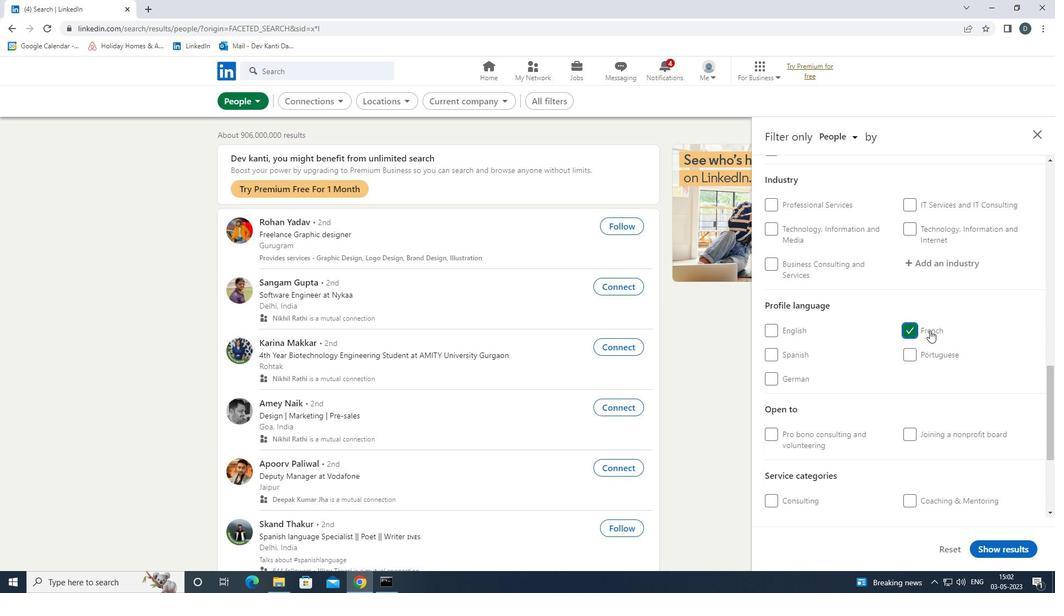 
Action: Mouse scrolled (930, 331) with delta (0, 0)
Screenshot: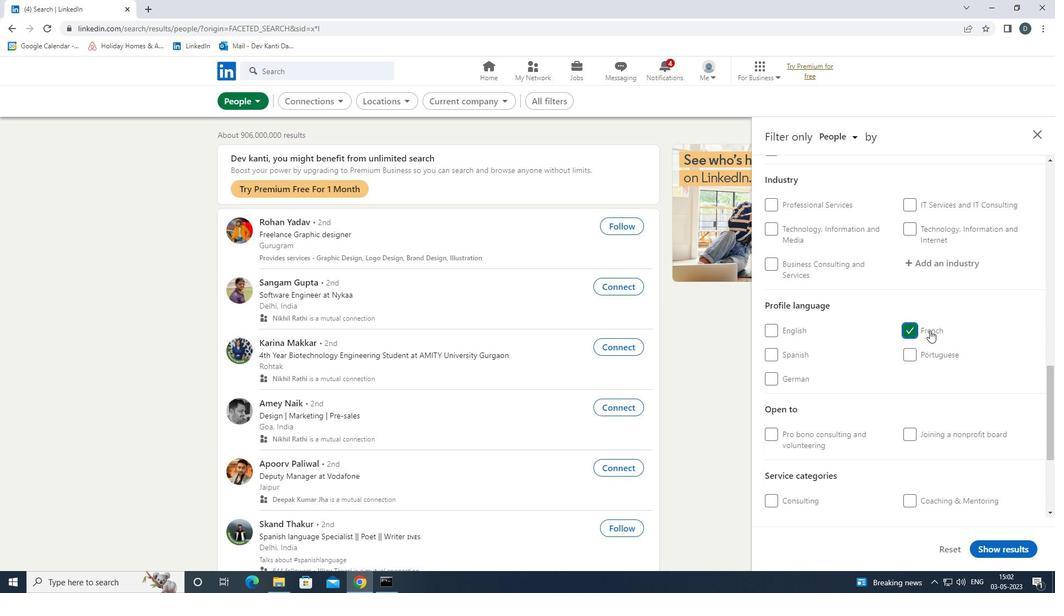 
Action: Mouse moved to (954, 252)
Screenshot: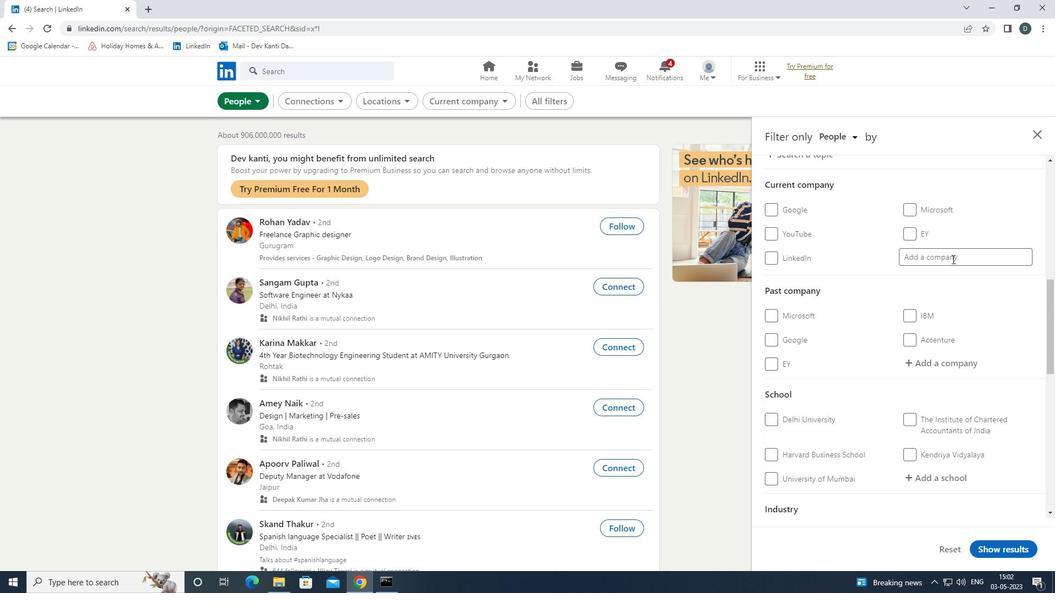 
Action: Mouse pressed left at (954, 252)
Screenshot: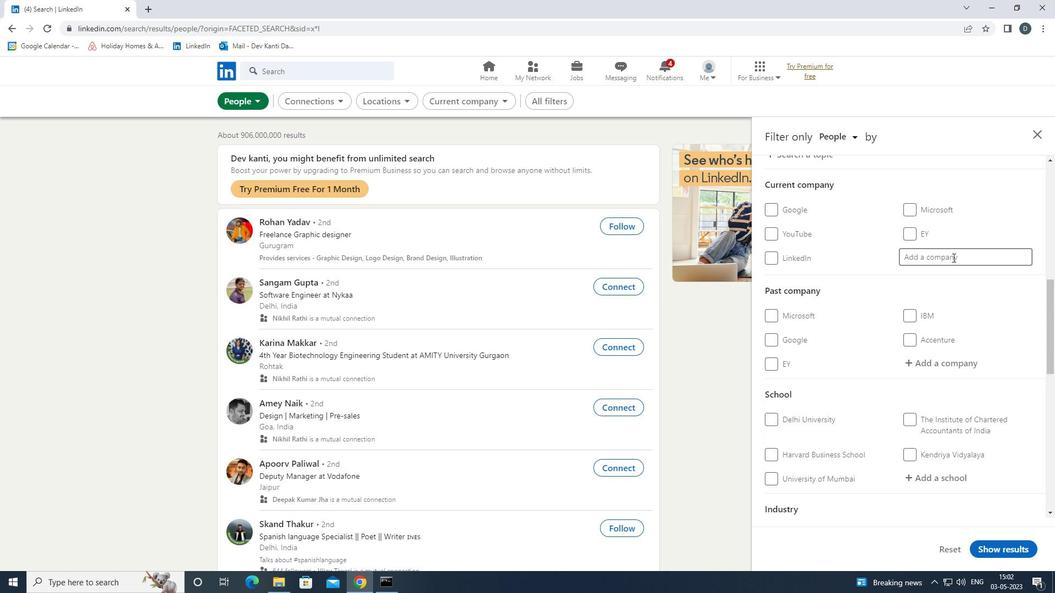 
Action: Key pressed <Key.shift>REPUBLIC<Key.space><Key.down><Key.down><Key.down><Key.down><Key.enter>
Screenshot: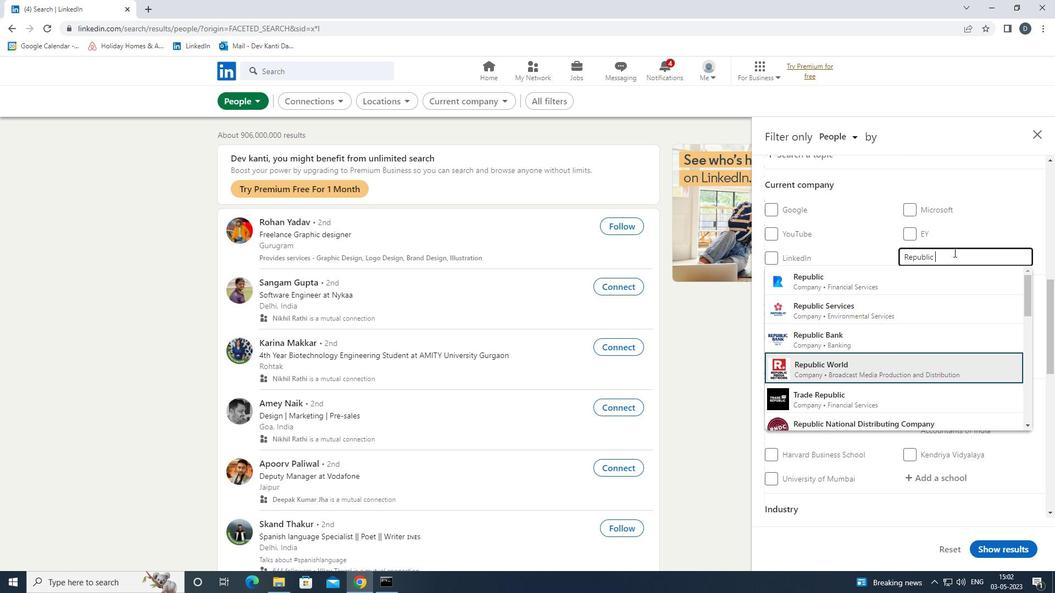 
Action: Mouse moved to (901, 259)
Screenshot: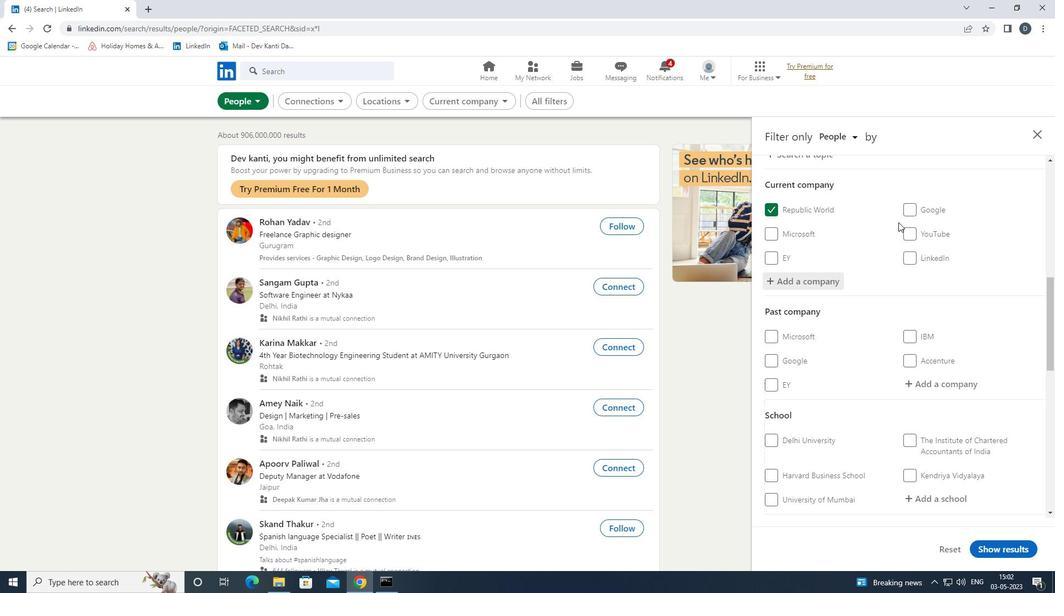 
Action: Mouse scrolled (901, 259) with delta (0, 0)
Screenshot: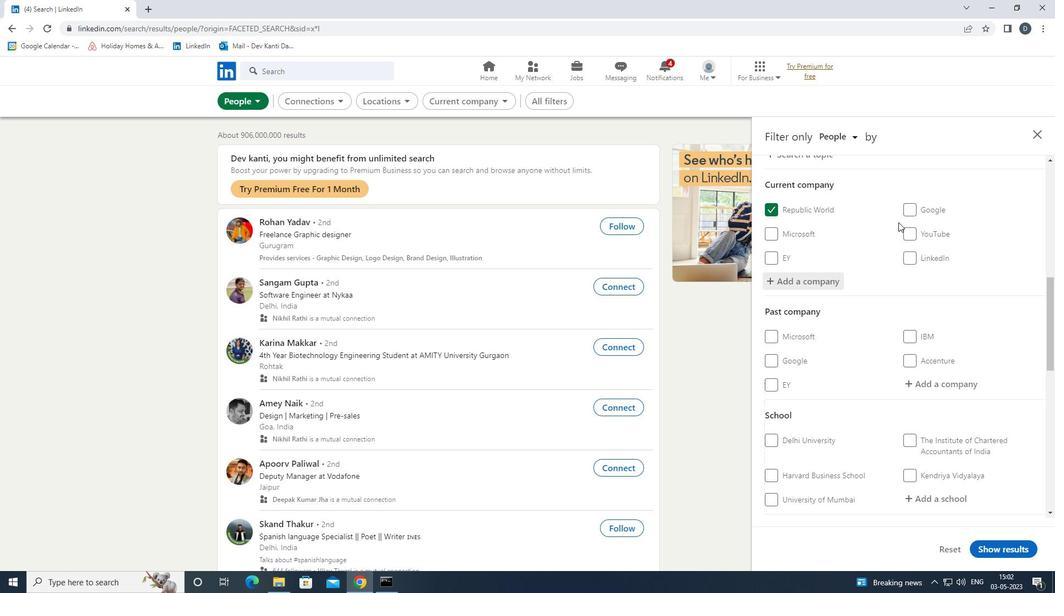 
Action: Mouse moved to (901, 273)
Screenshot: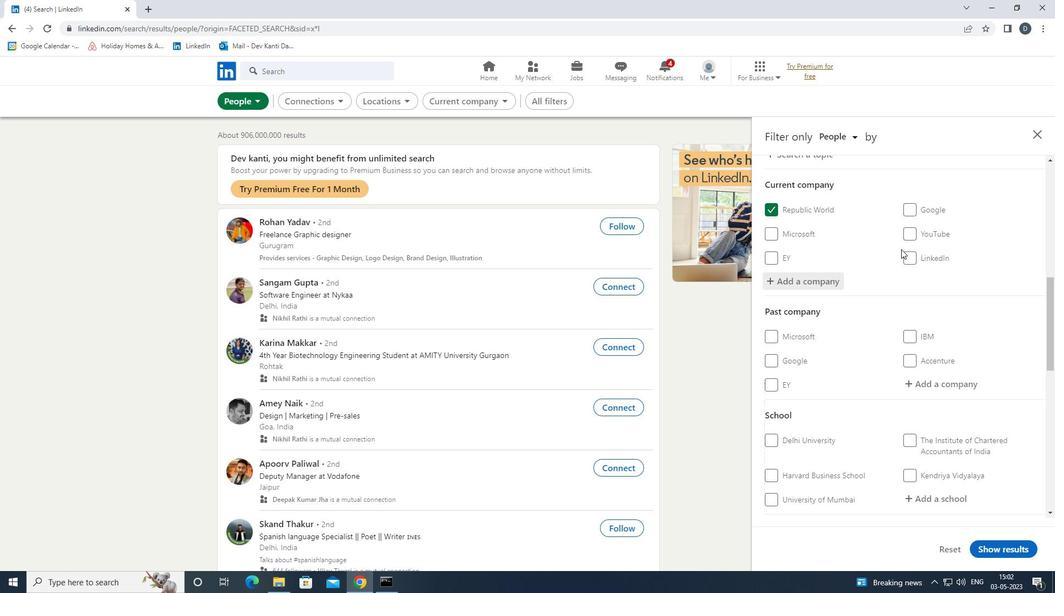 
Action: Mouse scrolled (901, 273) with delta (0, 0)
Screenshot: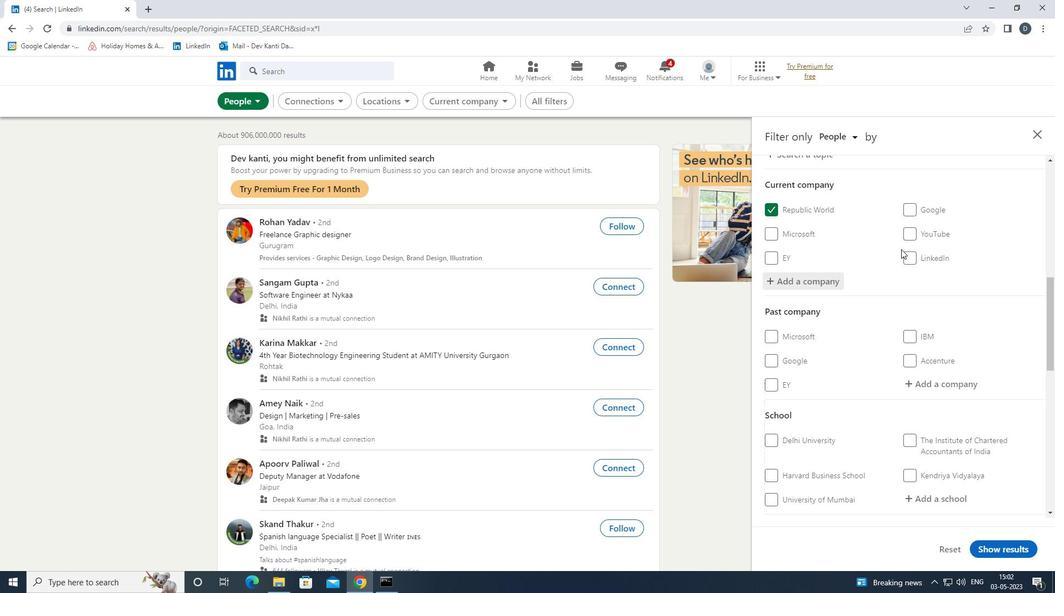 
Action: Mouse moved to (935, 383)
Screenshot: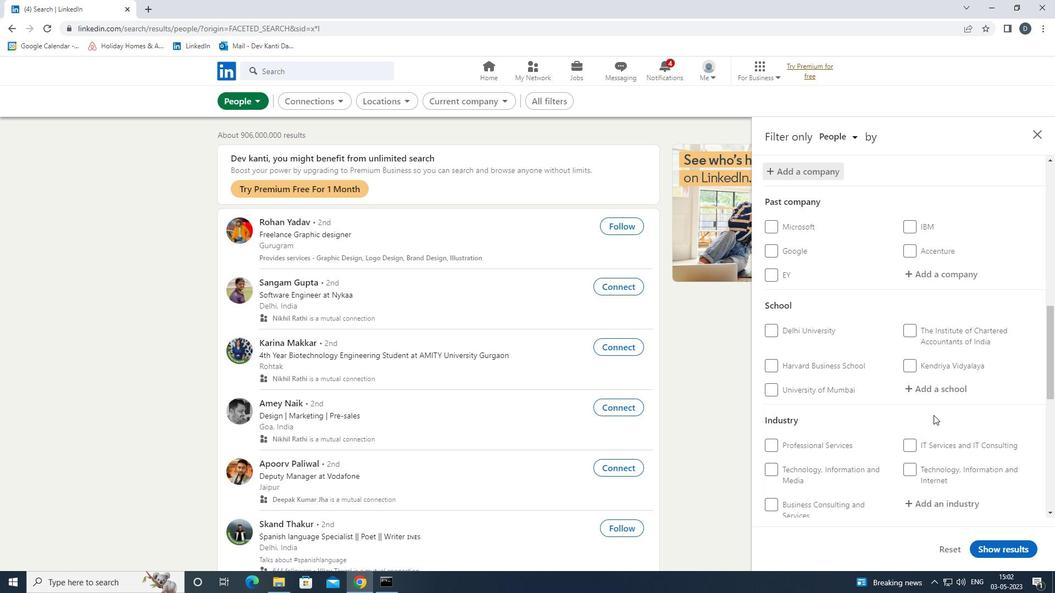 
Action: Mouse pressed left at (935, 383)
Screenshot: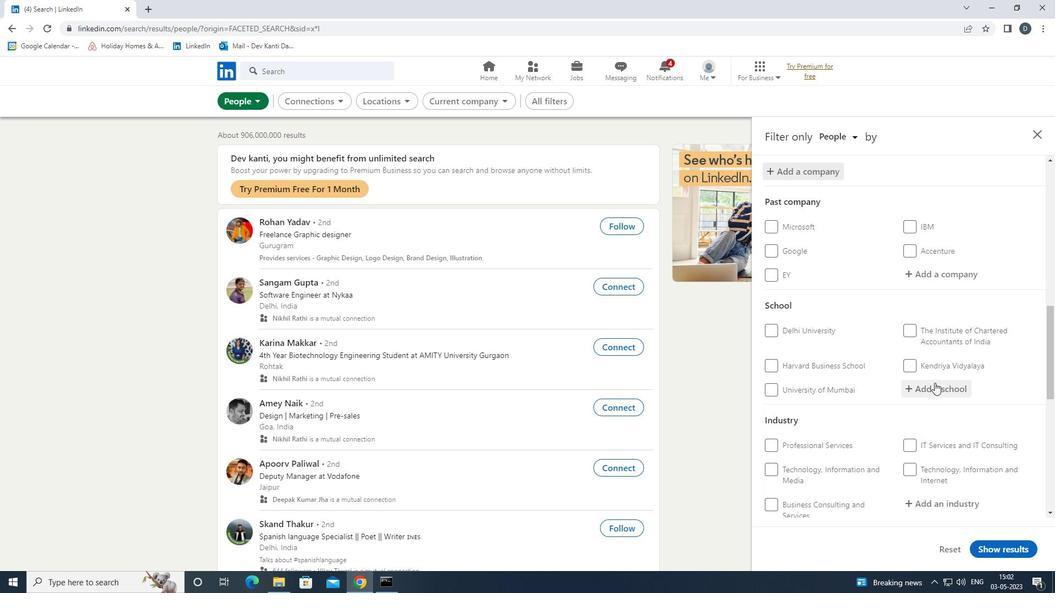 
Action: Mouse moved to (936, 382)
Screenshot: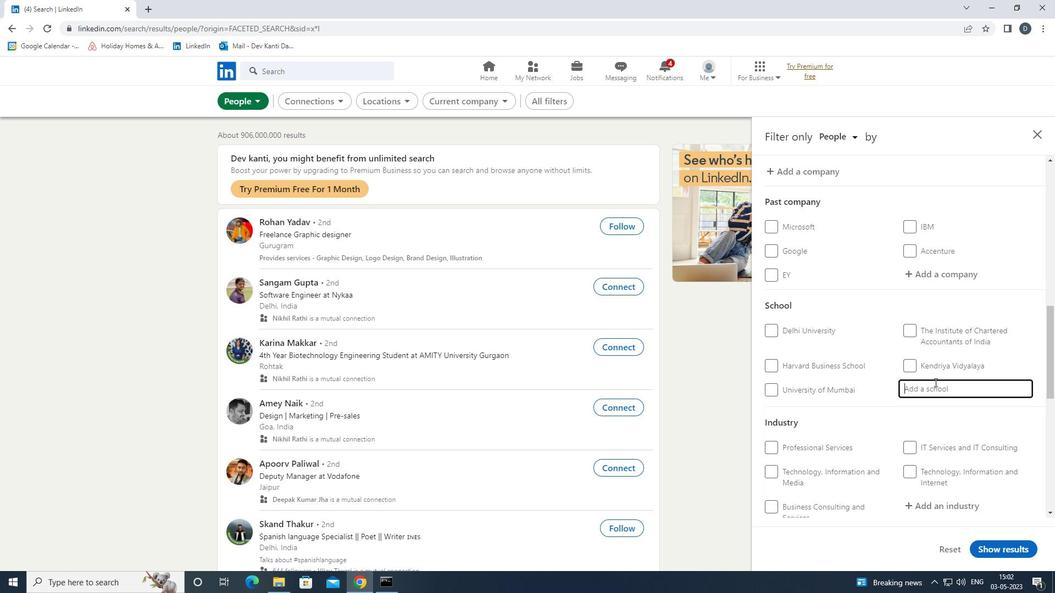 
Action: Key pressed <Key.shift>AMITY<Key.space><Key.down><Key.enter>
Screenshot: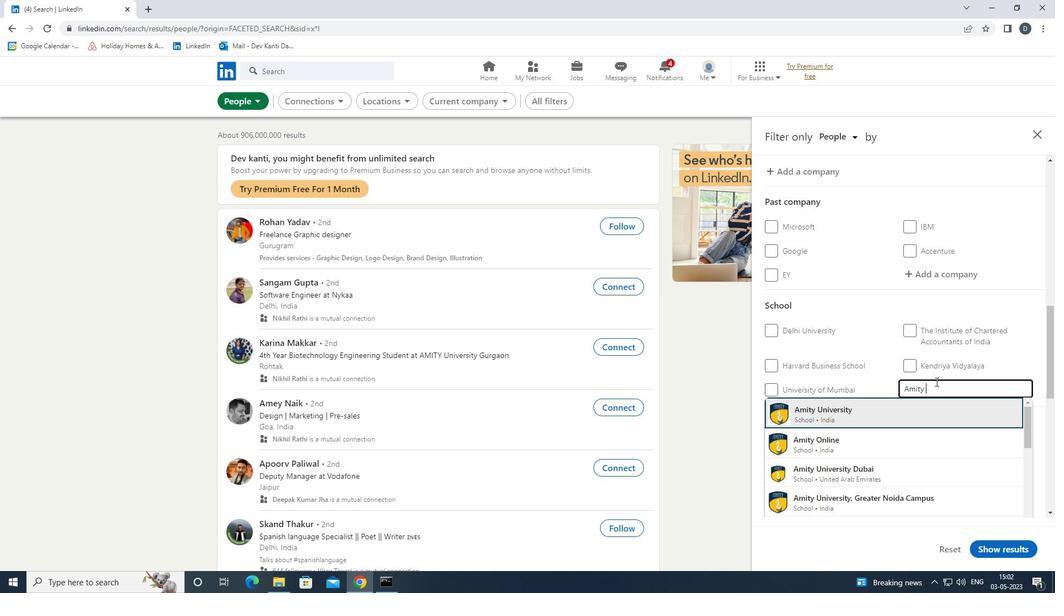 
Action: Mouse moved to (907, 391)
Screenshot: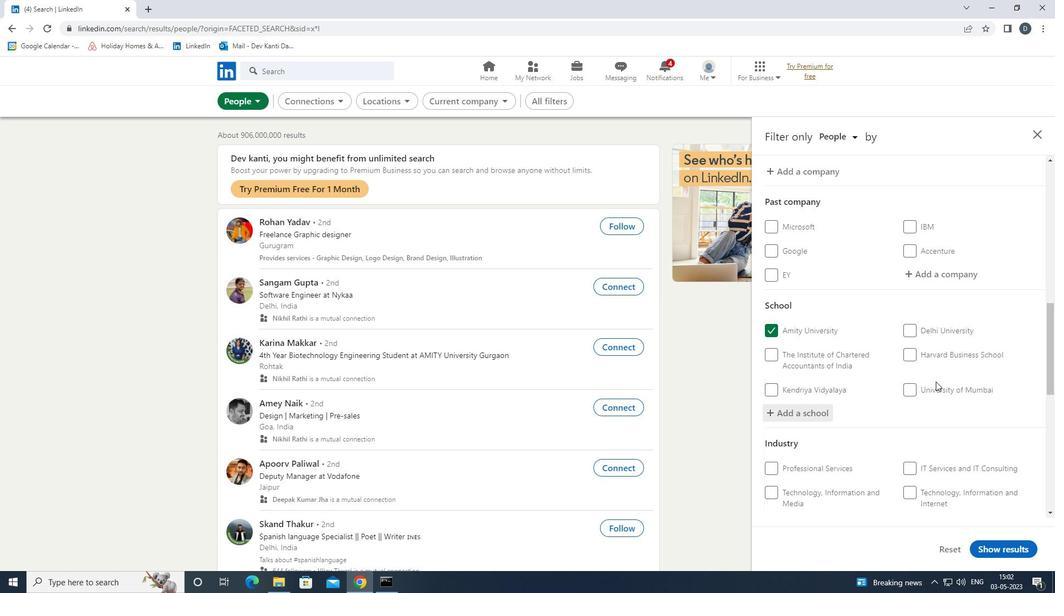 
Action: Mouse scrolled (907, 390) with delta (0, 0)
Screenshot: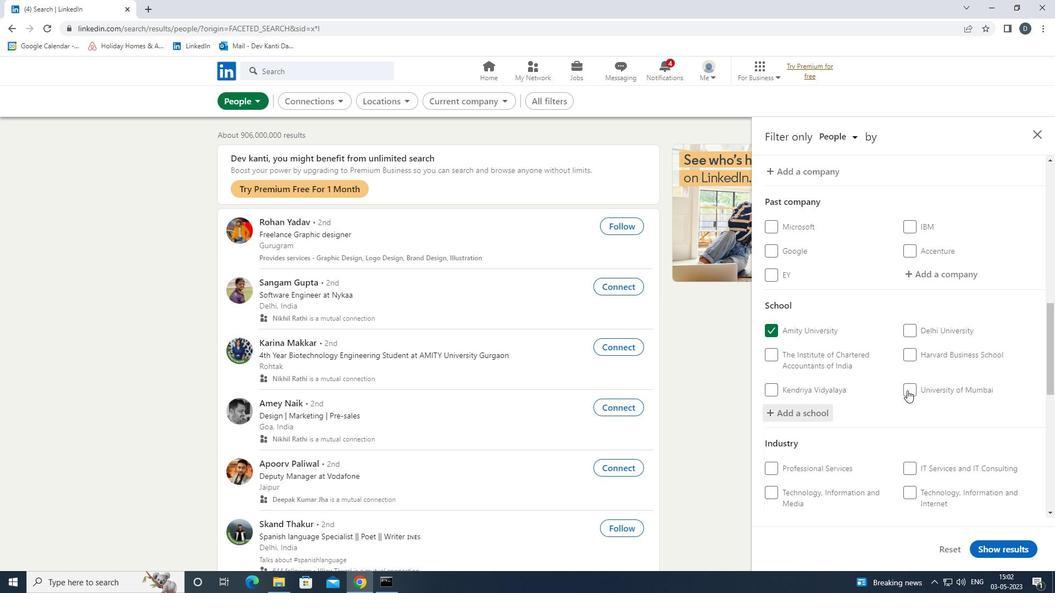 
Action: Mouse scrolled (907, 390) with delta (0, 0)
Screenshot: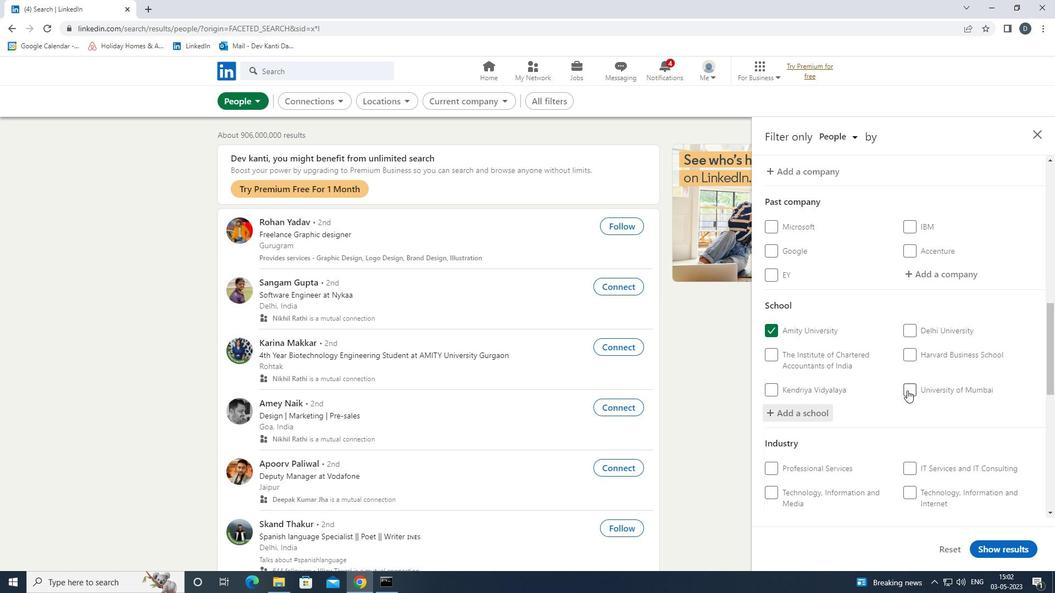 
Action: Mouse moved to (907, 392)
Screenshot: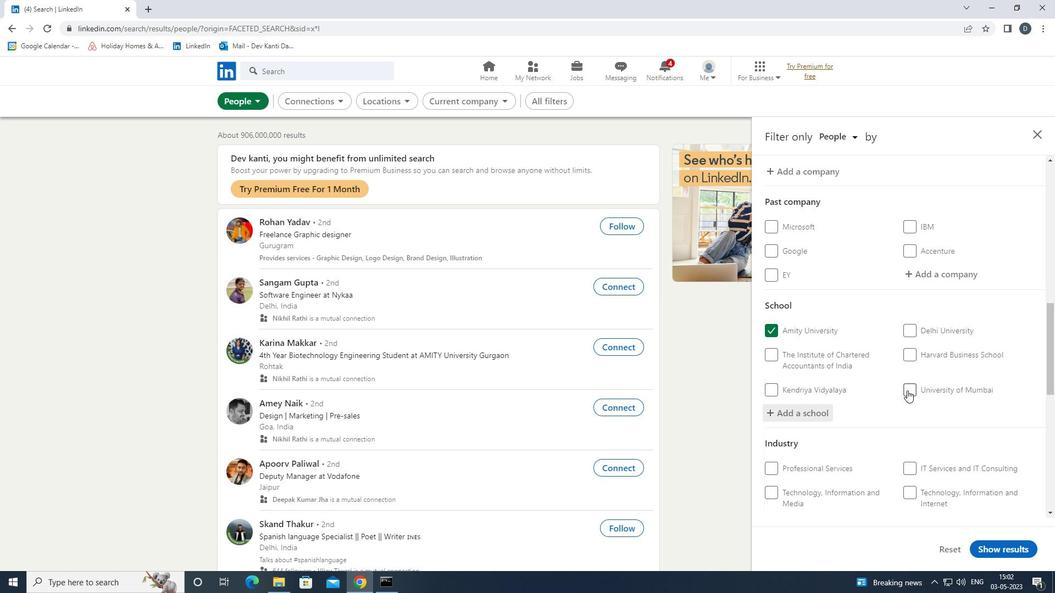 
Action: Mouse scrolled (907, 392) with delta (0, 0)
Screenshot: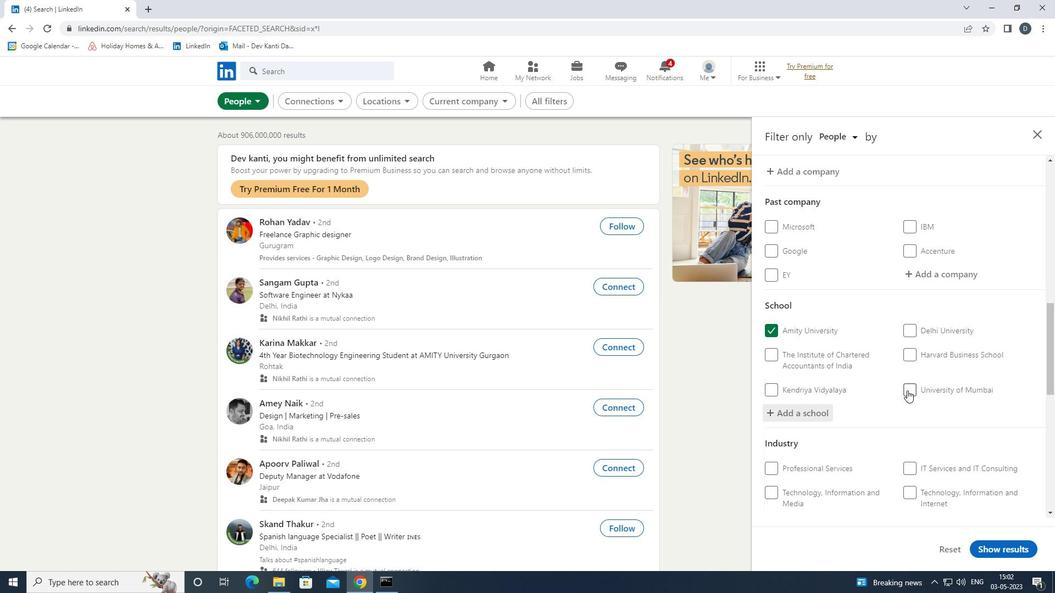 
Action: Mouse moved to (933, 366)
Screenshot: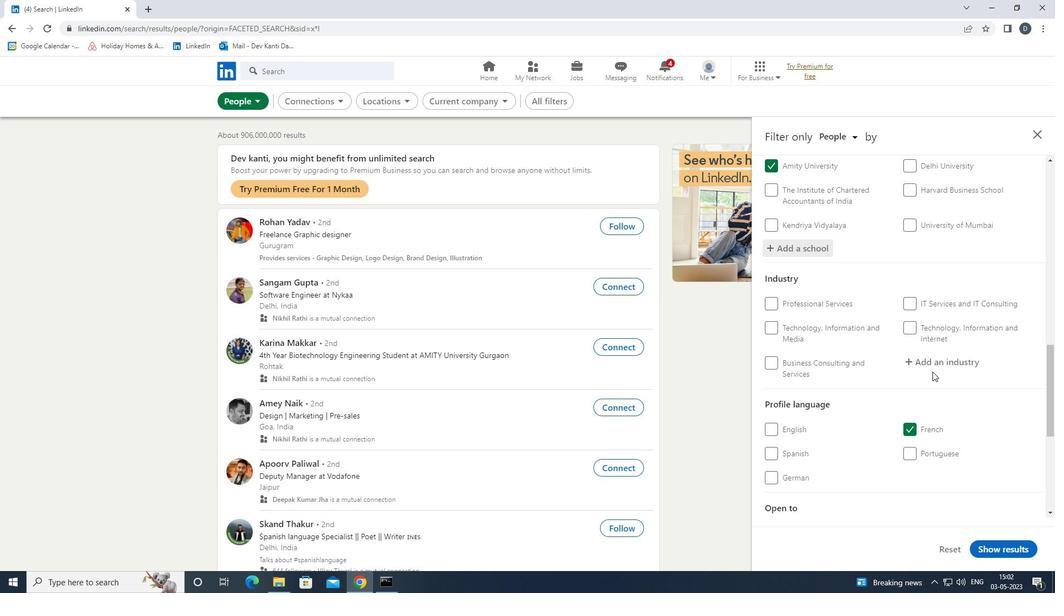 
Action: Mouse pressed left at (933, 366)
Screenshot: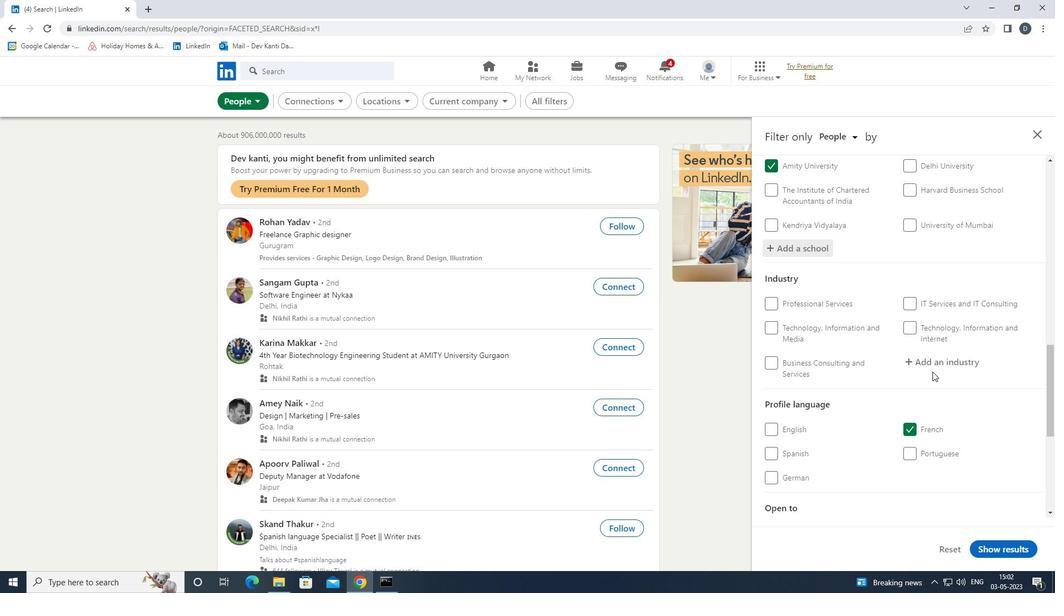 
Action: Key pressed <Key.shift><<Key.backspace><Key.backspace><Key.shift>MOTOR<Key.space><Key.shift><Key.shift><Key.shift><Key.shift><Key.shift><Key.shift><Key.shift><Key.shift><Key.shift><Key.shift><Key.shift><Key.shift><Key.shift><Key.shift>VEHICLE<Key.down><Key.enter>
Screenshot: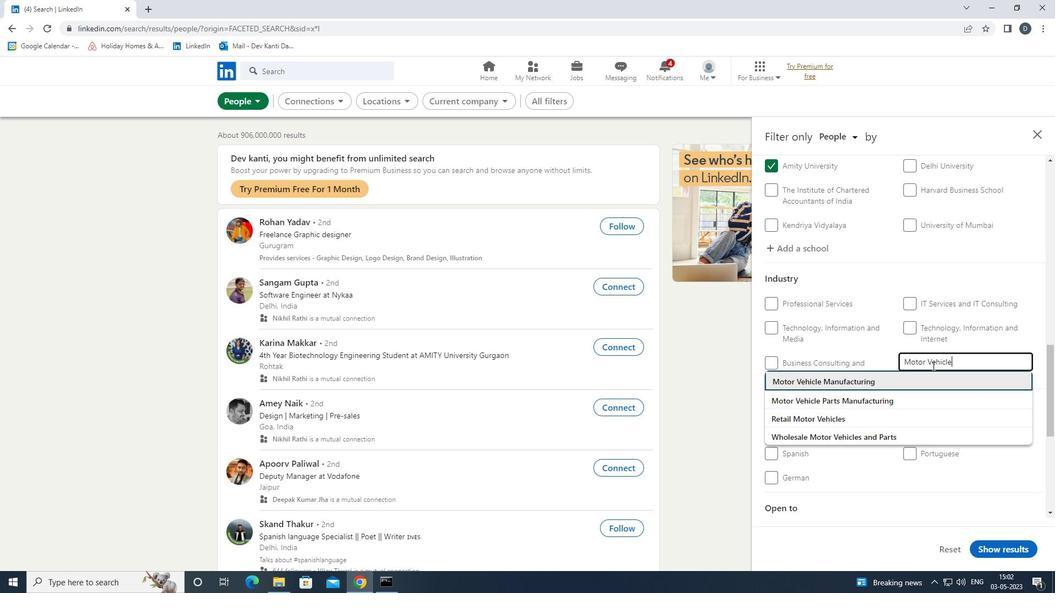 
Action: Mouse moved to (917, 384)
Screenshot: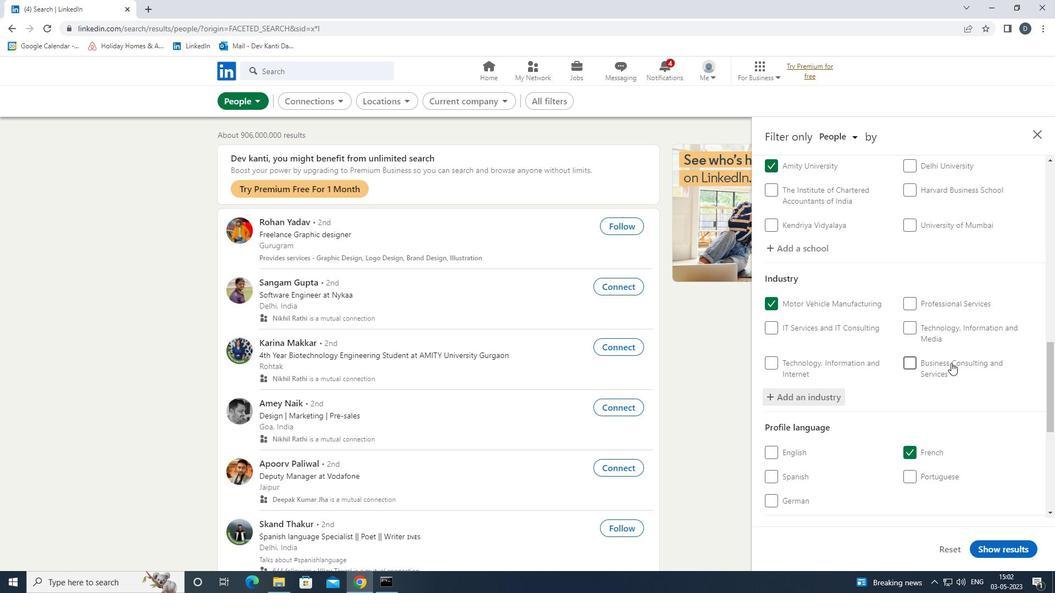 
Action: Mouse scrolled (917, 384) with delta (0, 0)
Screenshot: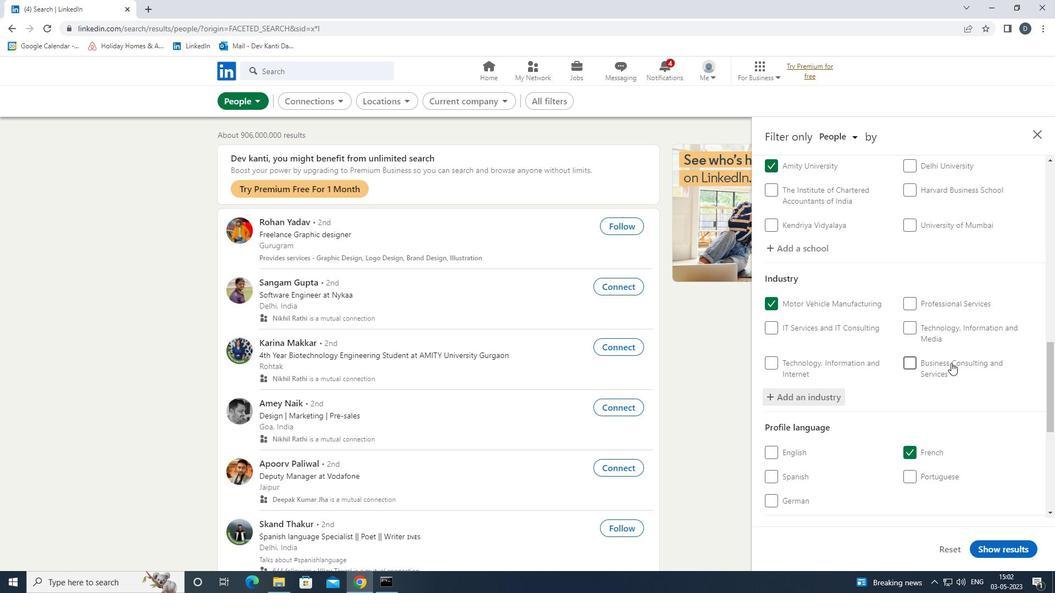 
Action: Mouse moved to (917, 385)
Screenshot: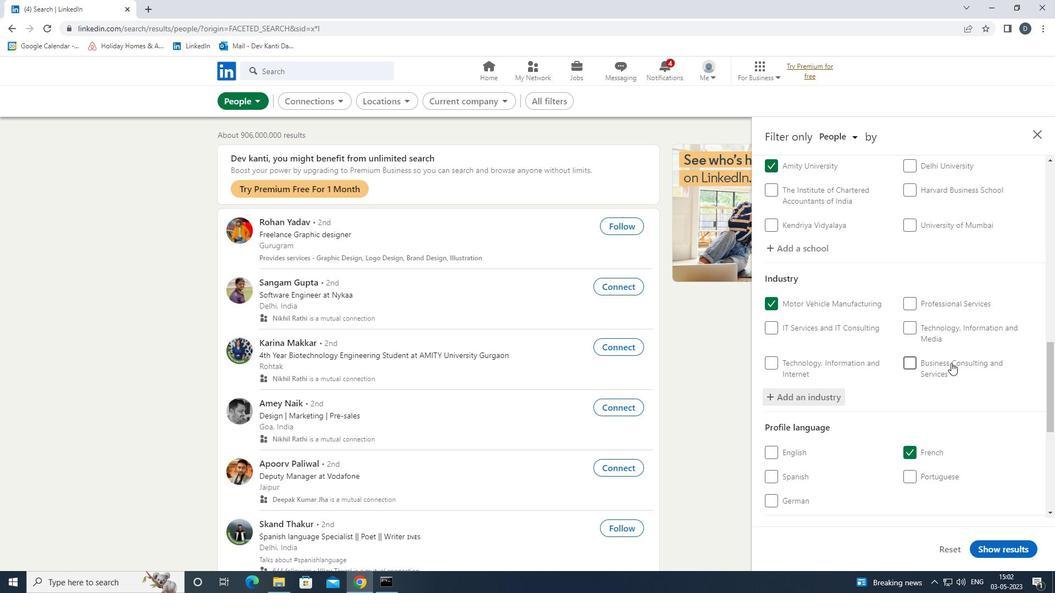 
Action: Mouse scrolled (917, 384) with delta (0, 0)
Screenshot: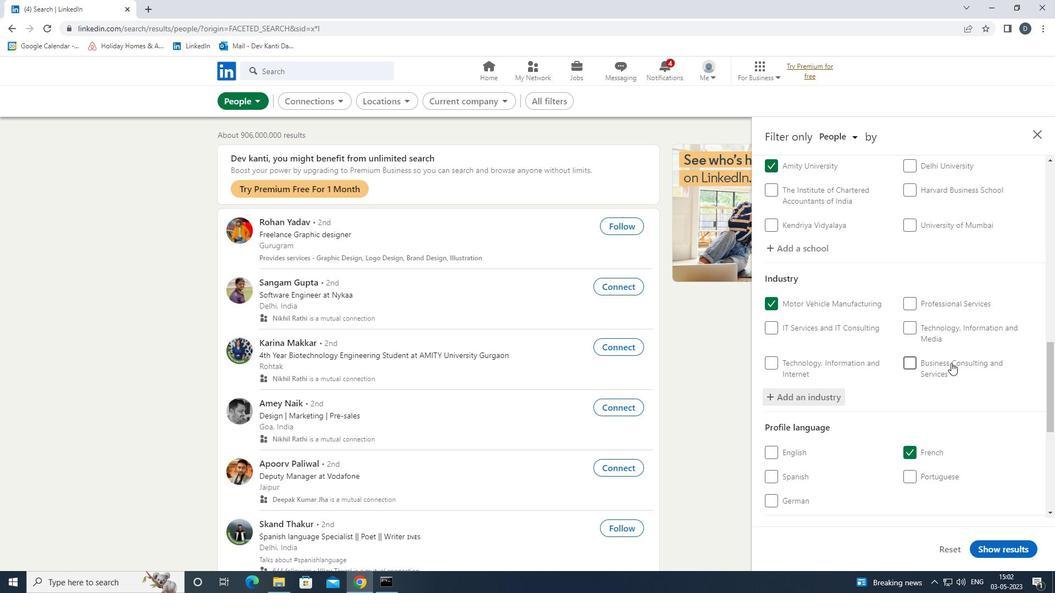 
Action: Mouse scrolled (917, 384) with delta (0, 0)
Screenshot: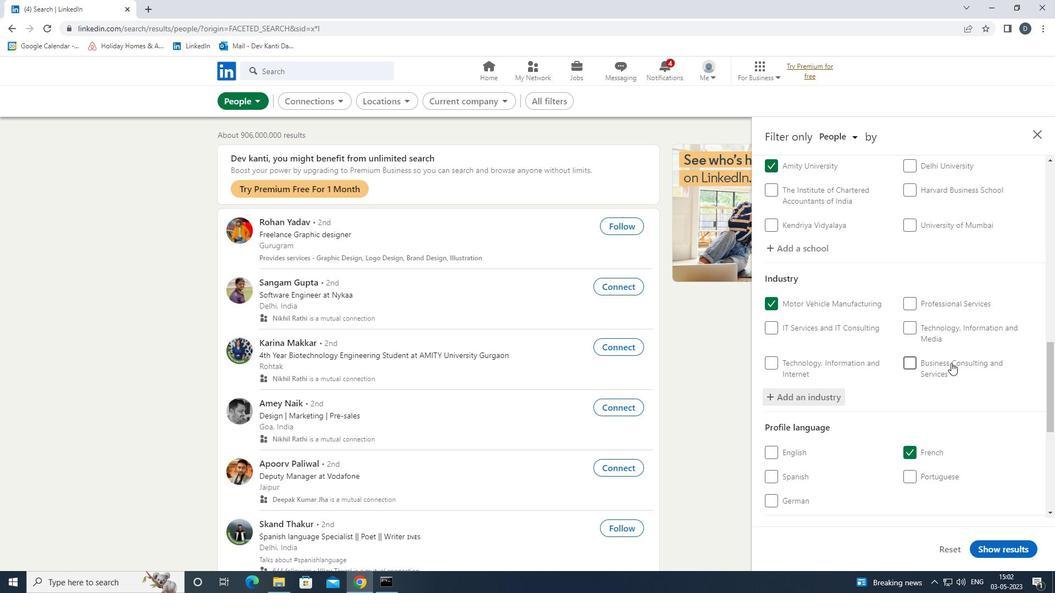 
Action: Mouse scrolled (917, 384) with delta (0, 0)
Screenshot: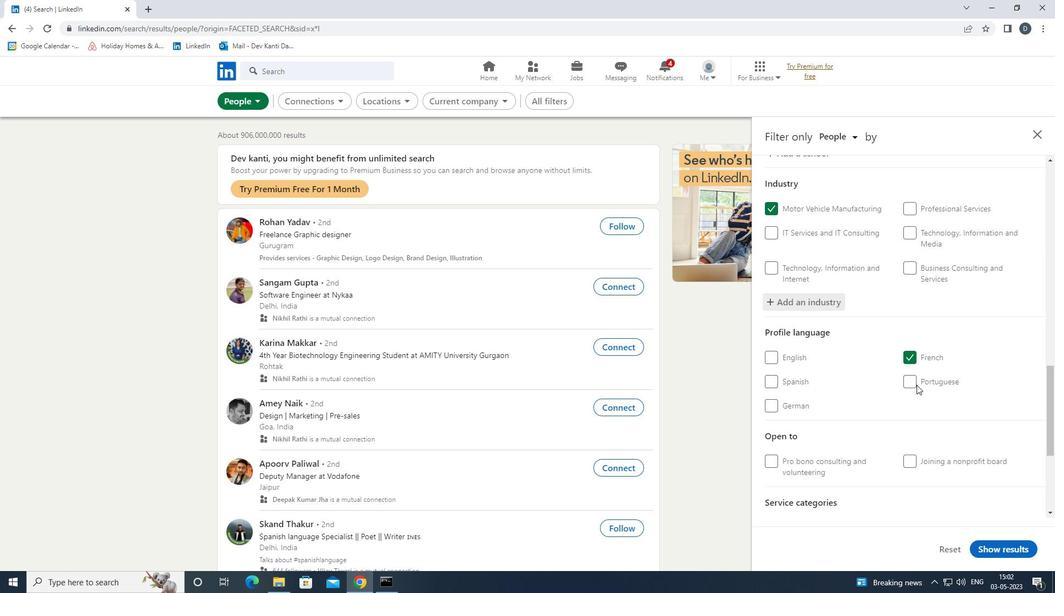 
Action: Mouse scrolled (917, 384) with delta (0, 0)
Screenshot: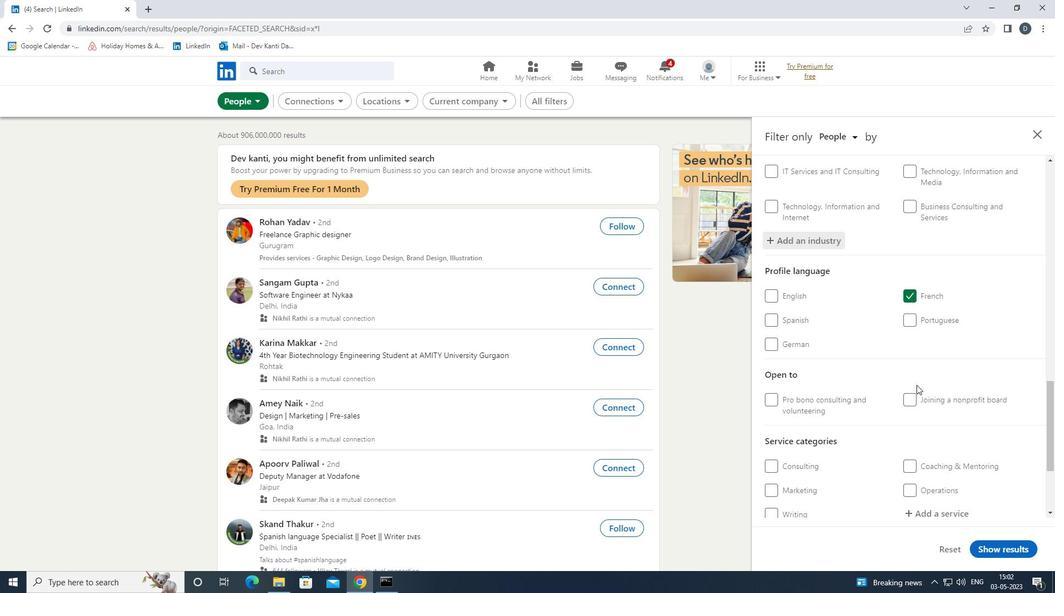 
Action: Mouse moved to (934, 397)
Screenshot: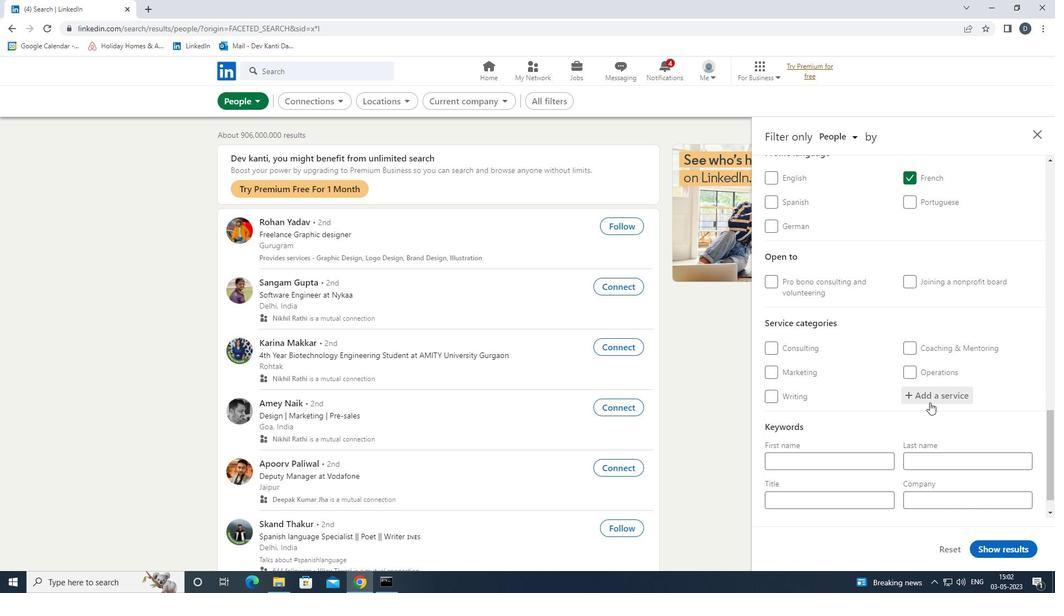 
Action: Mouse pressed left at (934, 397)
Screenshot: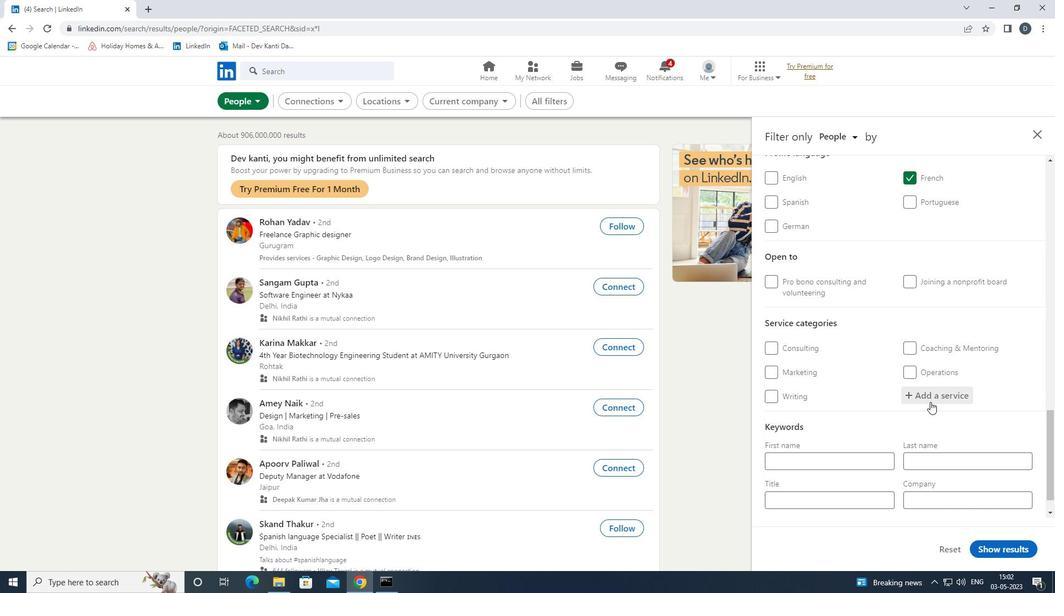 
Action: Mouse moved to (936, 395)
Screenshot: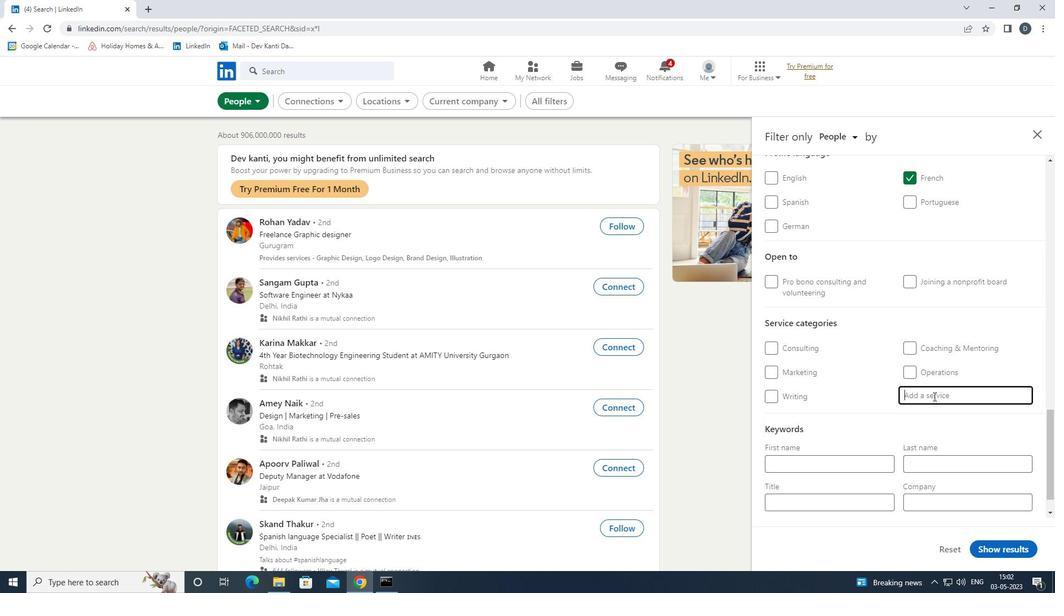 
Action: Key pressed <Key.shift>NONPROFIT<Key.down><Key.down><Key.enter>
Screenshot: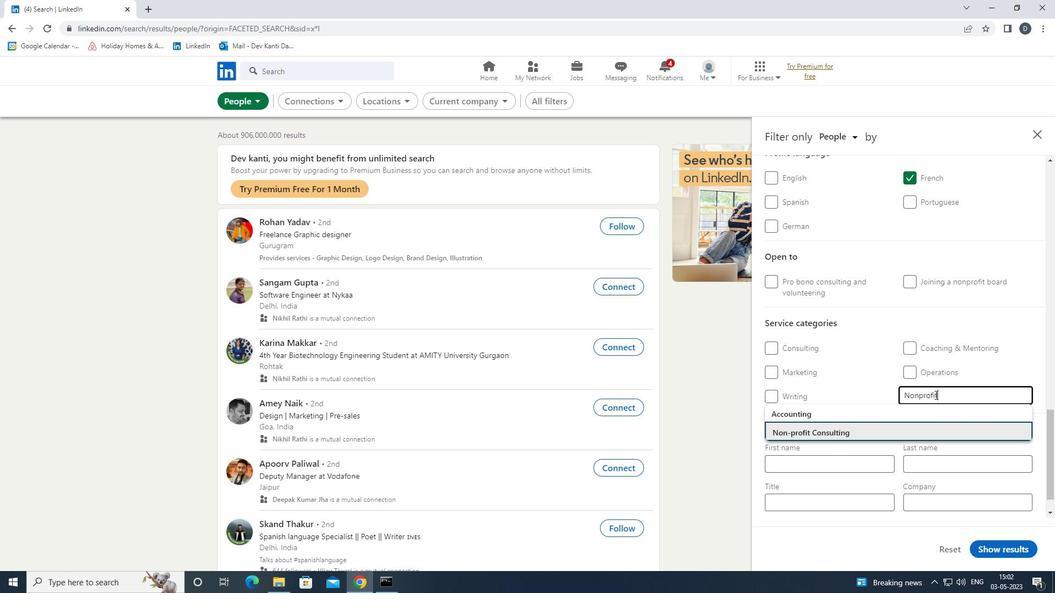 
Action: Mouse moved to (932, 409)
Screenshot: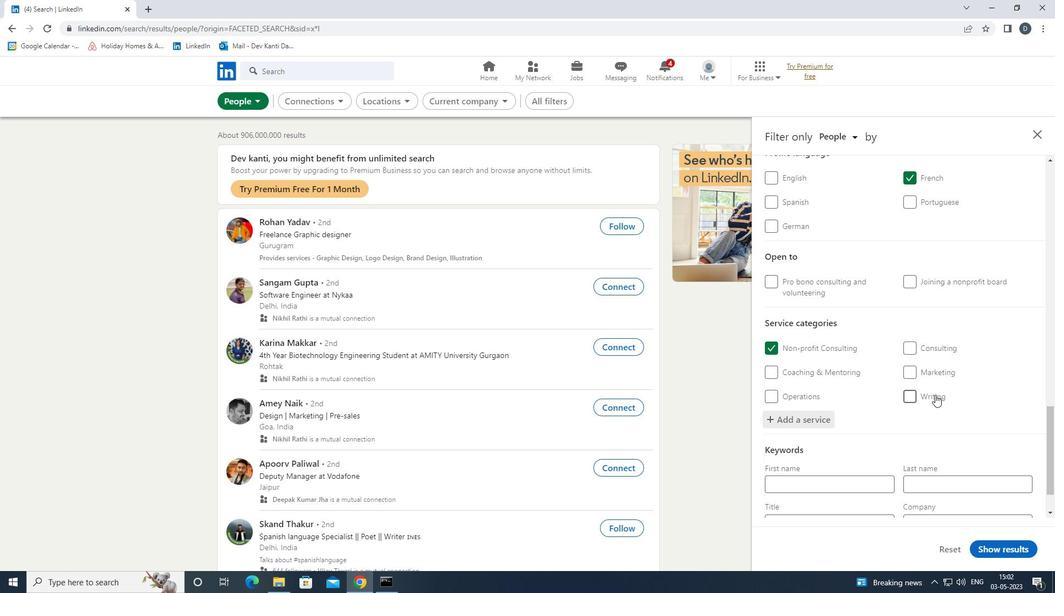 
Action: Mouse scrolled (932, 408) with delta (0, 0)
Screenshot: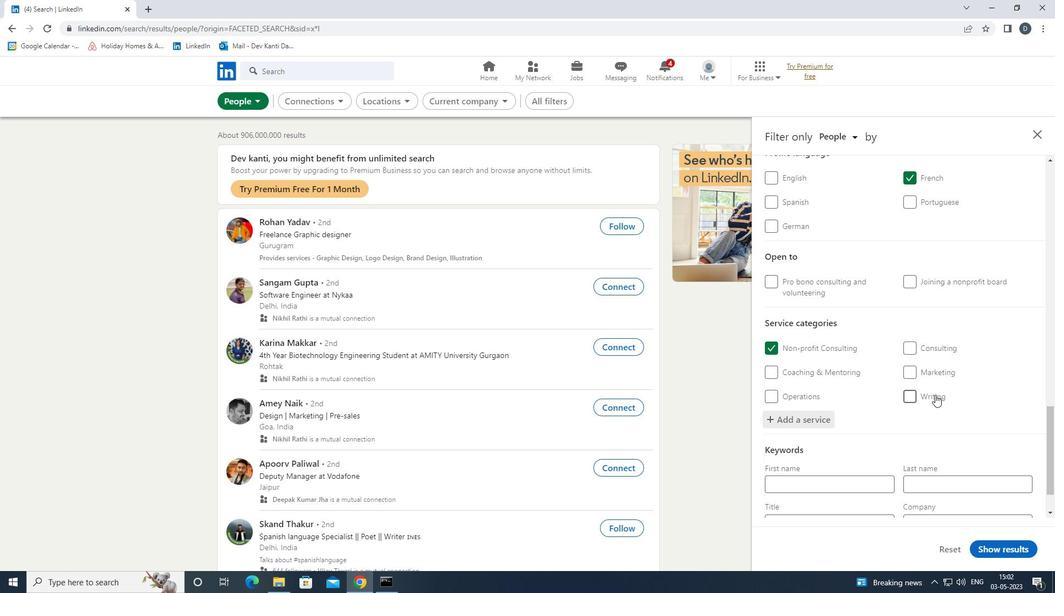 
Action: Mouse moved to (925, 422)
Screenshot: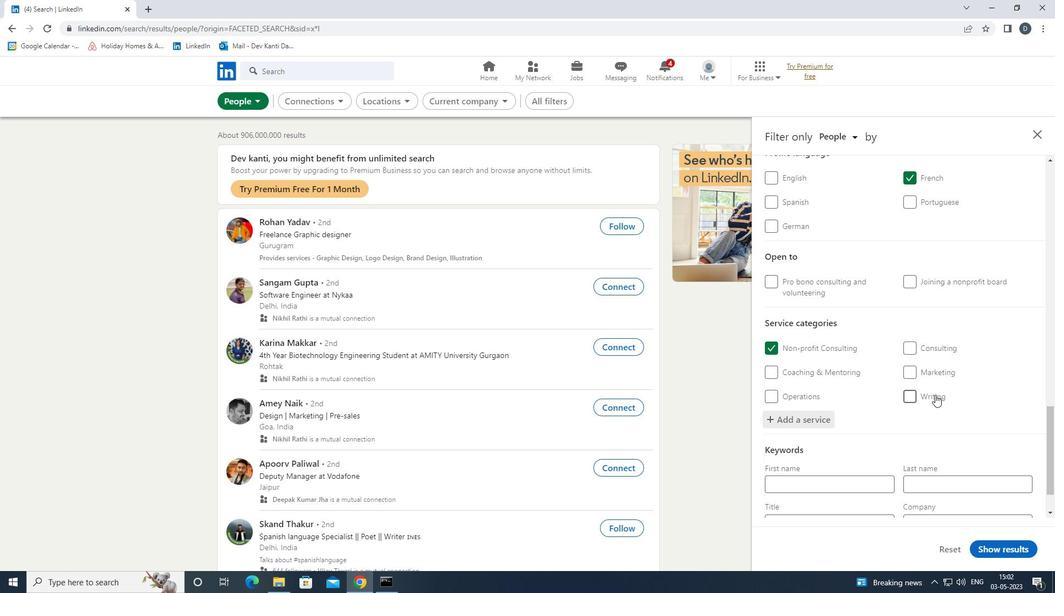 
Action: Mouse scrolled (925, 422) with delta (0, 0)
Screenshot: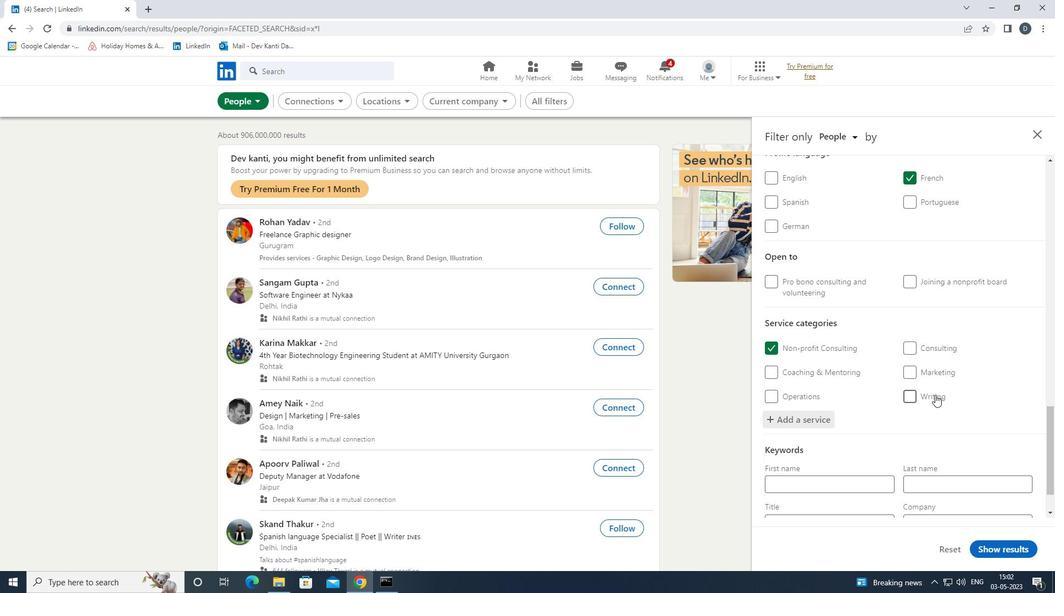 
Action: Mouse moved to (921, 425)
Screenshot: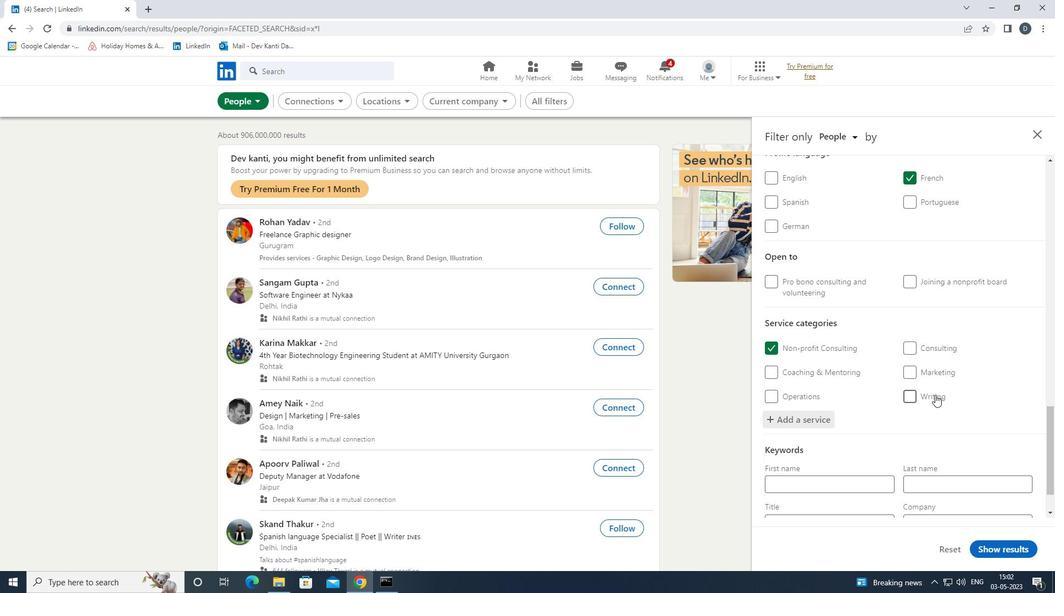 
Action: Mouse scrolled (921, 425) with delta (0, 0)
Screenshot: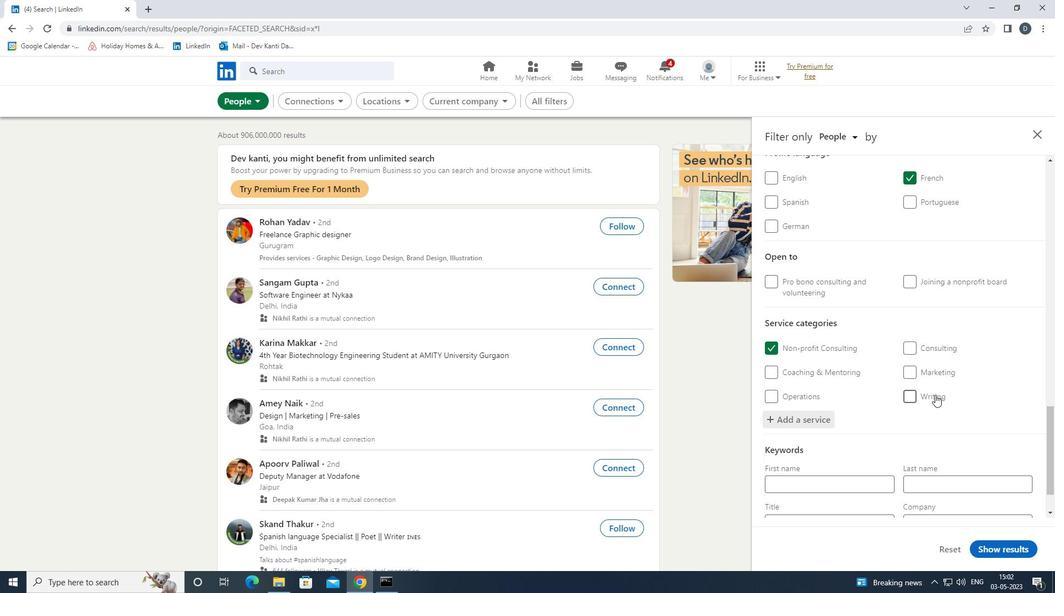 
Action: Mouse moved to (921, 425)
Screenshot: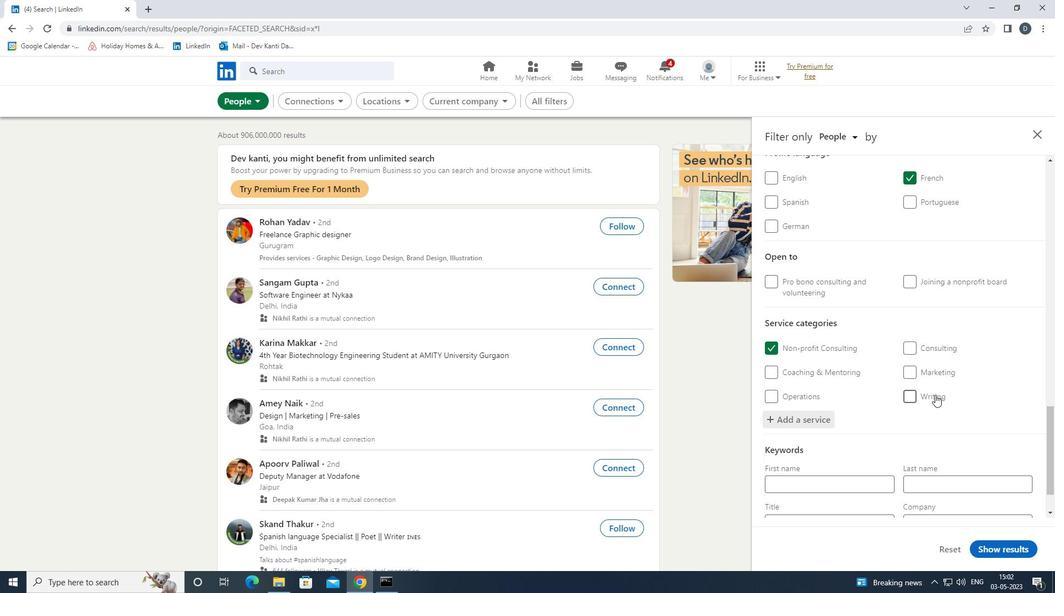 
Action: Mouse scrolled (921, 425) with delta (0, 0)
Screenshot: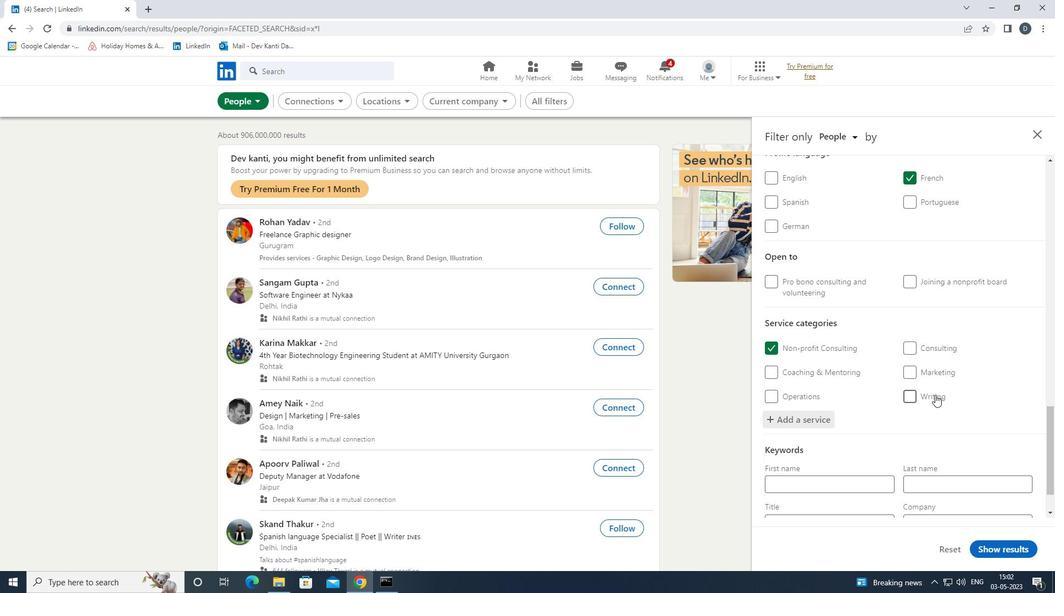 
Action: Mouse moved to (919, 425)
Screenshot: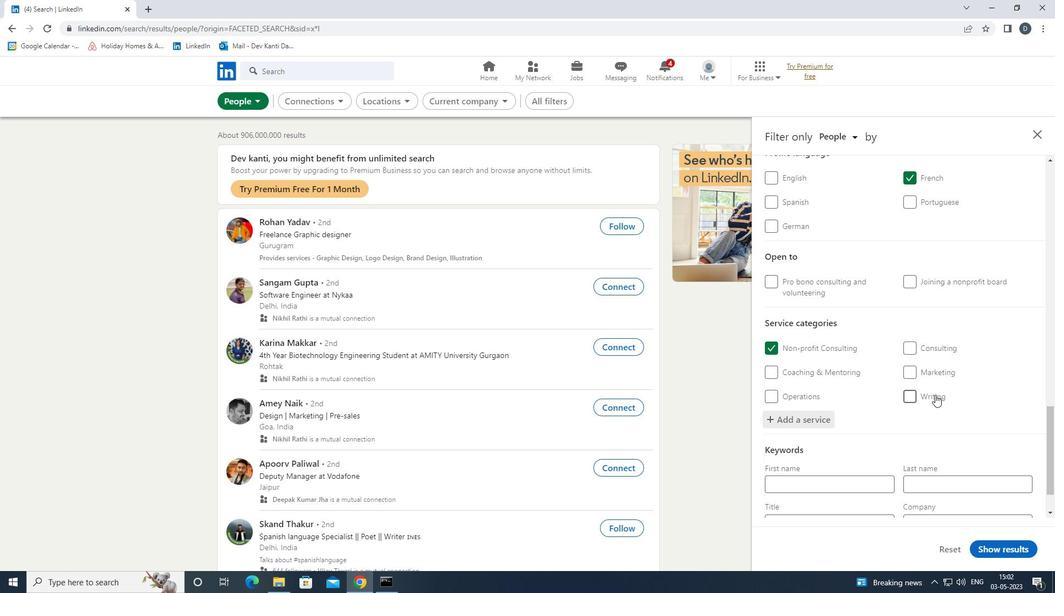 
Action: Mouse scrolled (919, 425) with delta (0, 0)
Screenshot: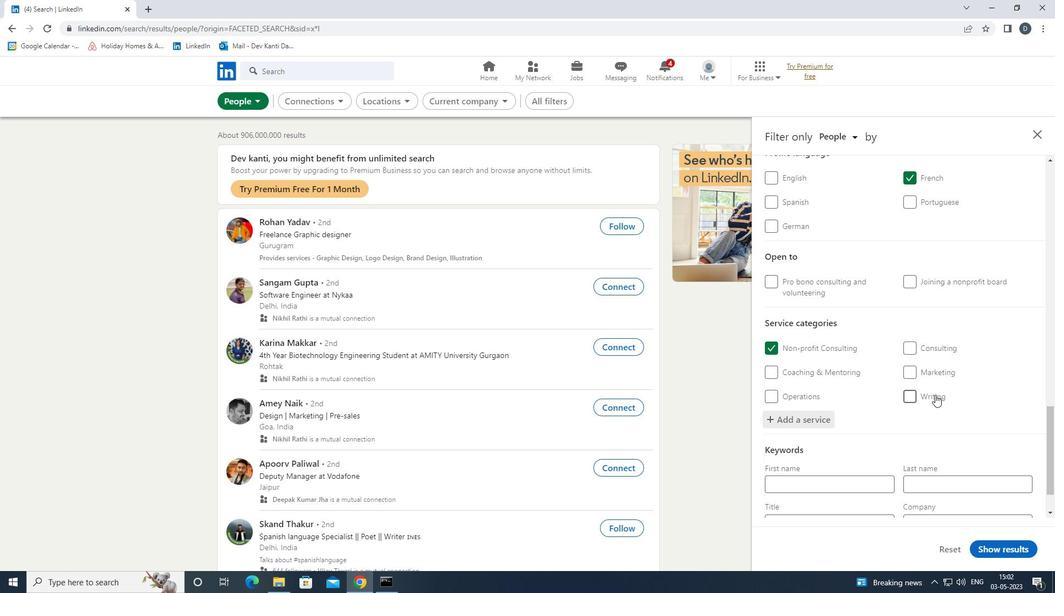 
Action: Mouse moved to (918, 425)
Screenshot: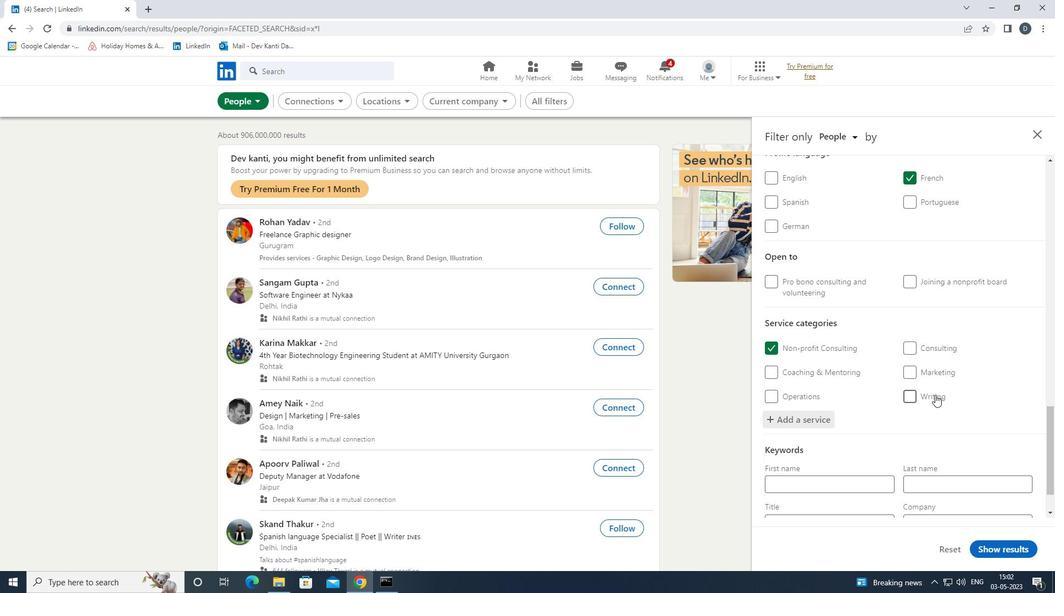 
Action: Mouse scrolled (918, 425) with delta (0, 0)
Screenshot: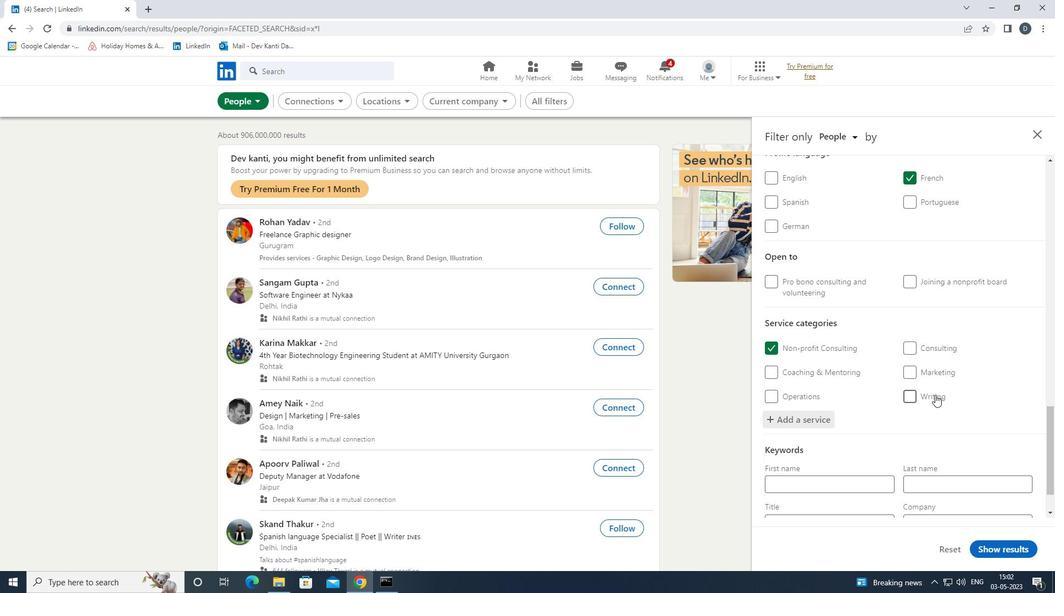 
Action: Mouse moved to (838, 469)
Screenshot: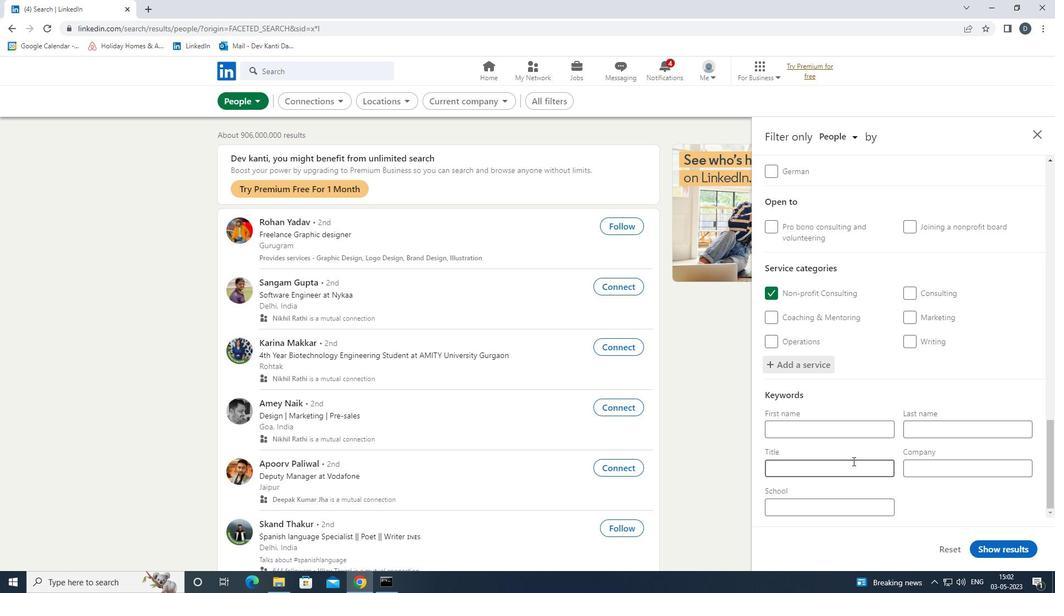 
Action: Mouse pressed left at (838, 469)
Screenshot: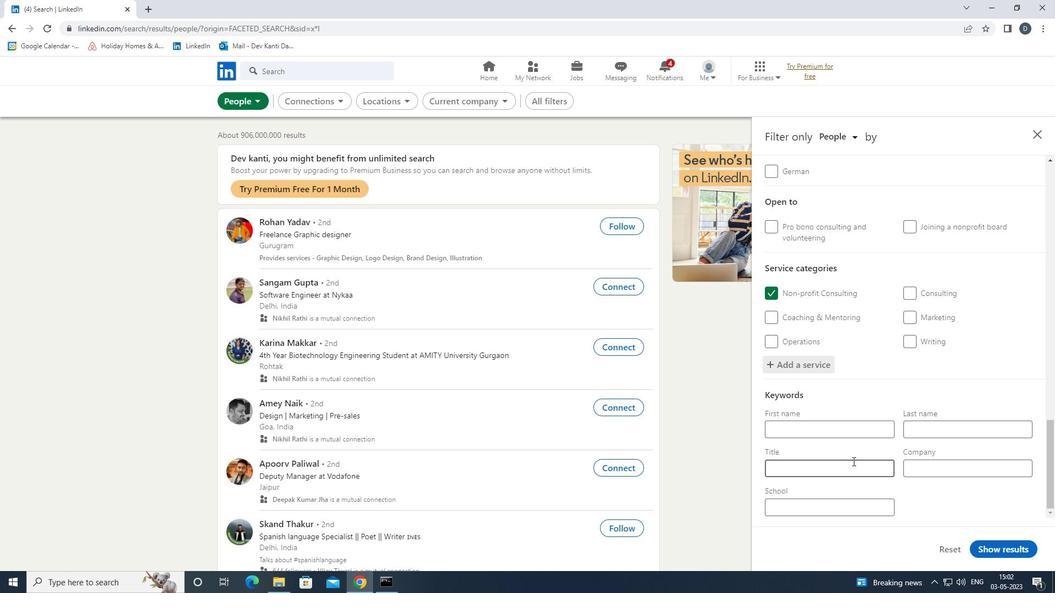 
Action: Mouse moved to (838, 469)
Screenshot: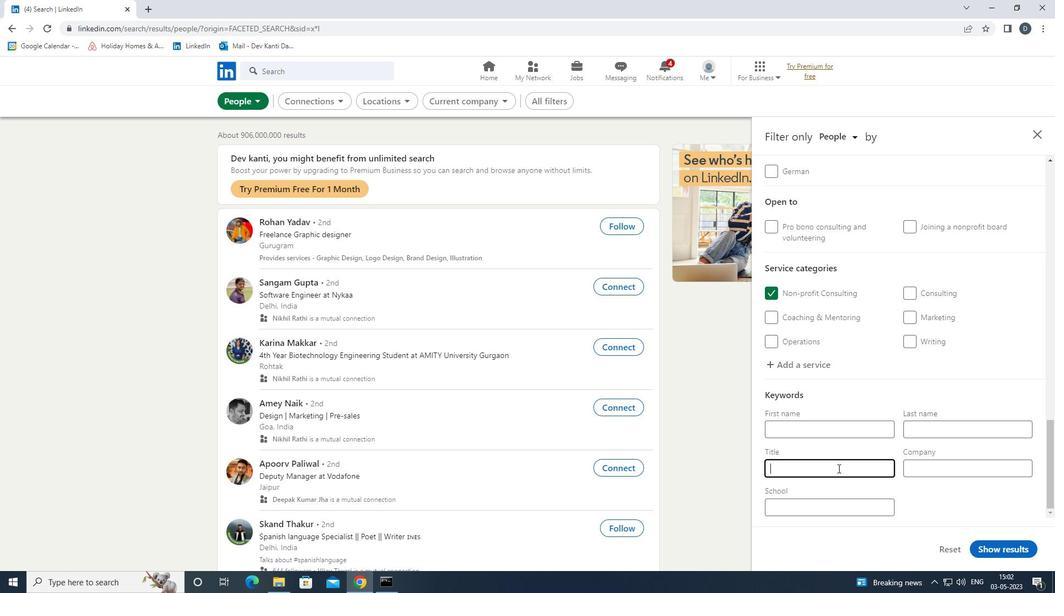 
Action: Key pressed <Key.shift>CONTENT<Key.space><Key.shift>STRATEGIST
Screenshot: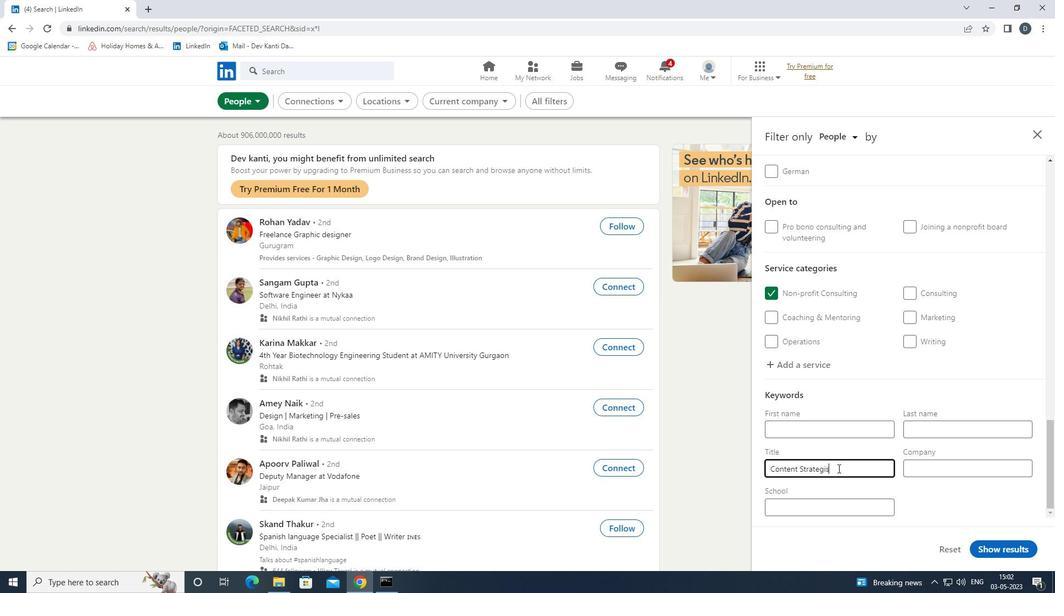 
Action: Mouse moved to (993, 552)
Screenshot: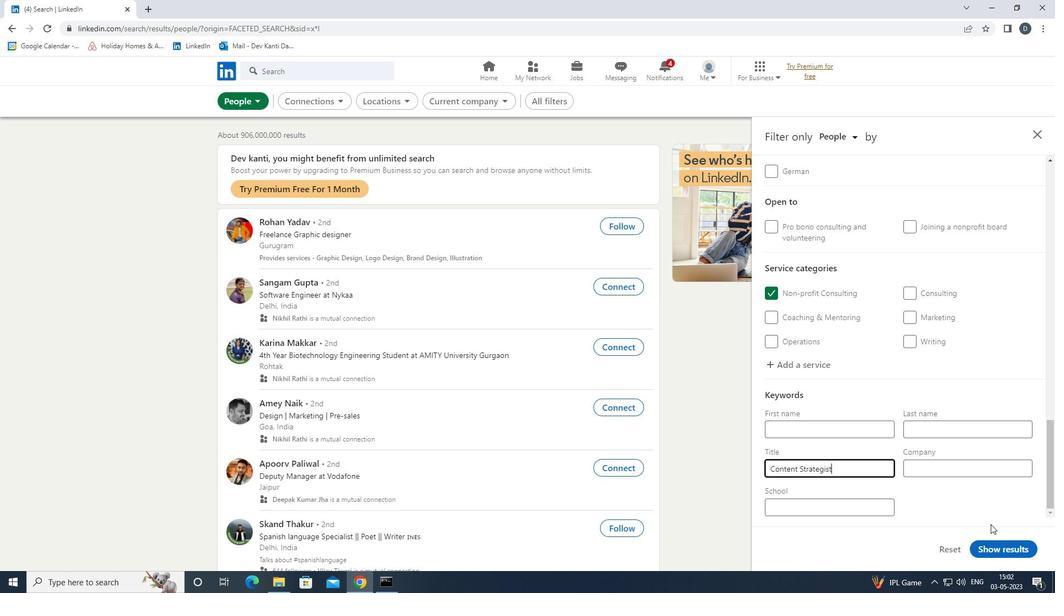 
Action: Mouse pressed left at (993, 552)
Screenshot: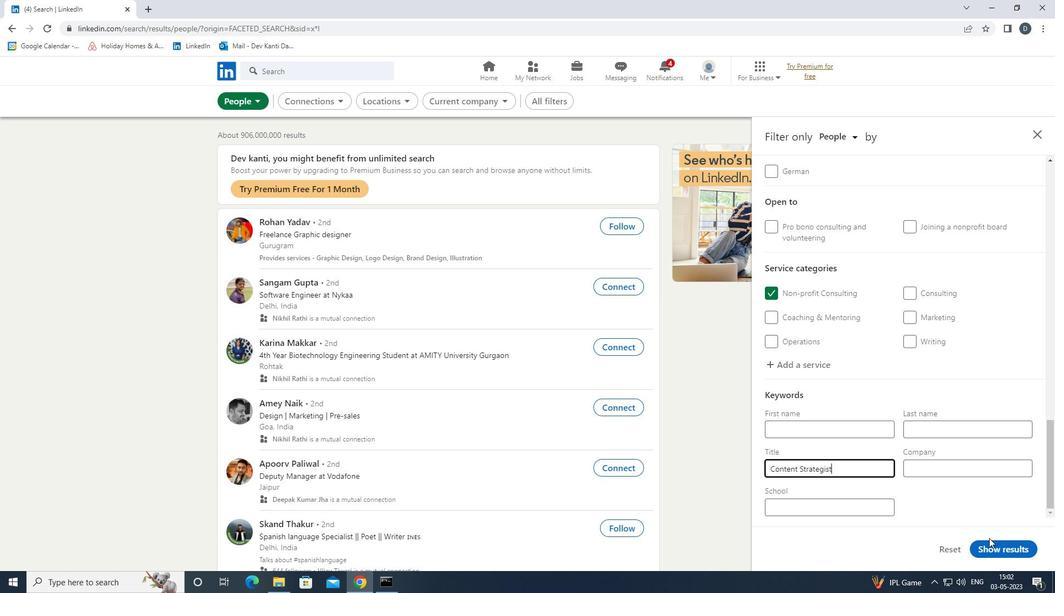 
Action: Mouse moved to (585, 258)
Screenshot: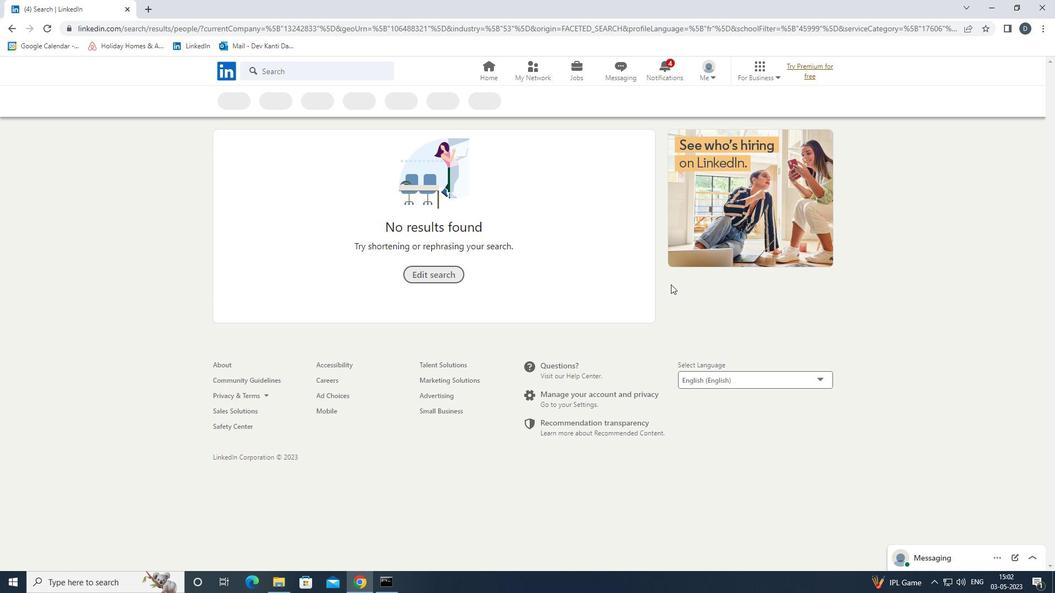
